 Task: Font style For heading Use Bodoni MT condensed with red berry colour & Underline. font size for heading '12 Pt. 'Change the font style of data to Californian FBand font size to  12 Pt. Change the alignment of both headline & data to  Align right. In the sheet  analysisMonthlySales_Report
Action: Mouse moved to (88, 112)
Screenshot: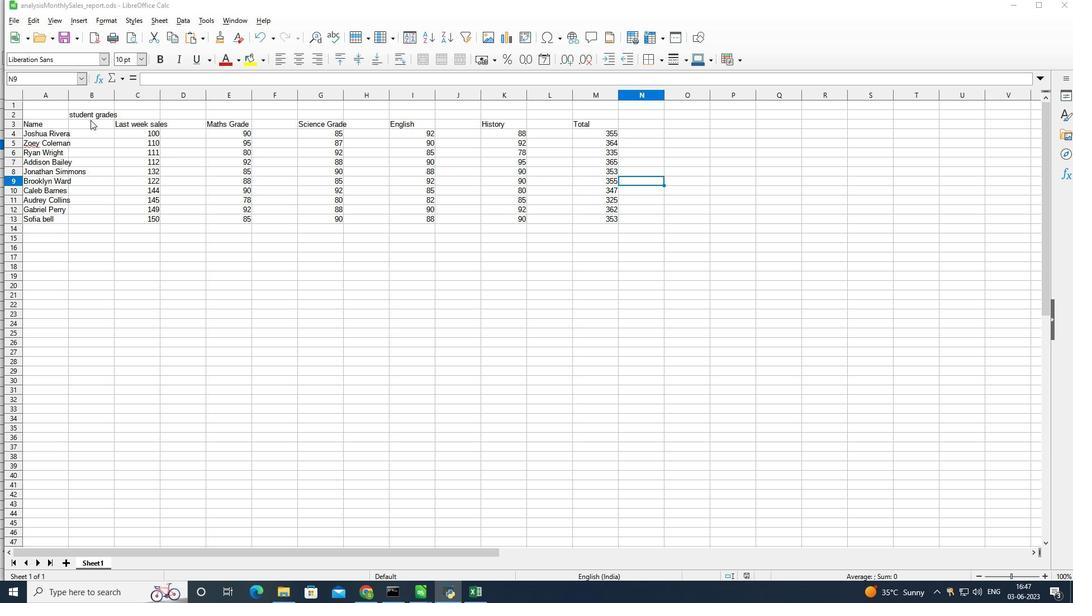 
Action: Mouse pressed left at (88, 112)
Screenshot: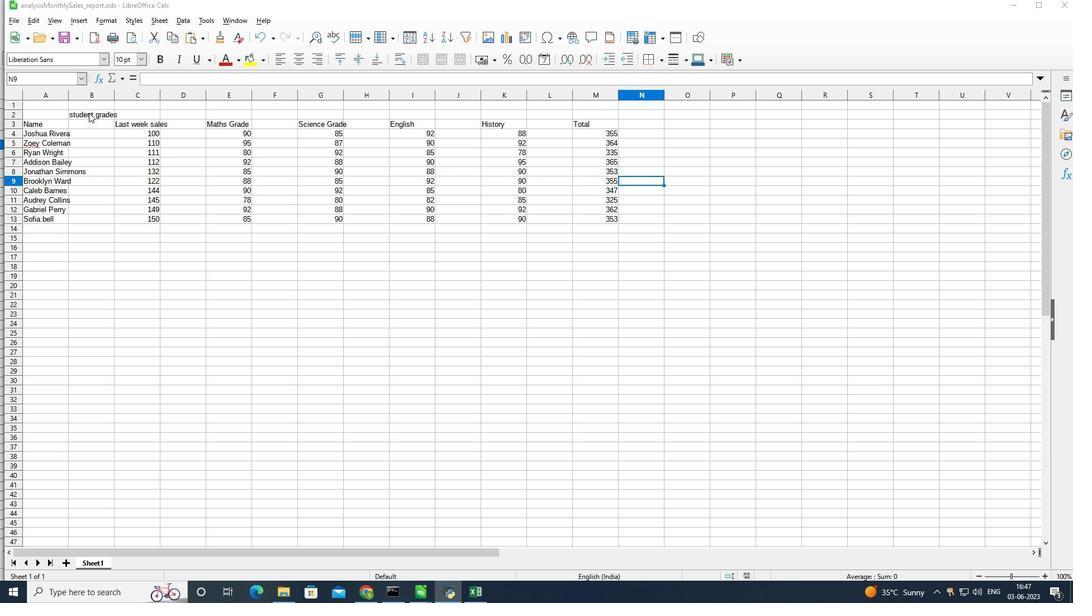 
Action: Mouse pressed left at (88, 112)
Screenshot: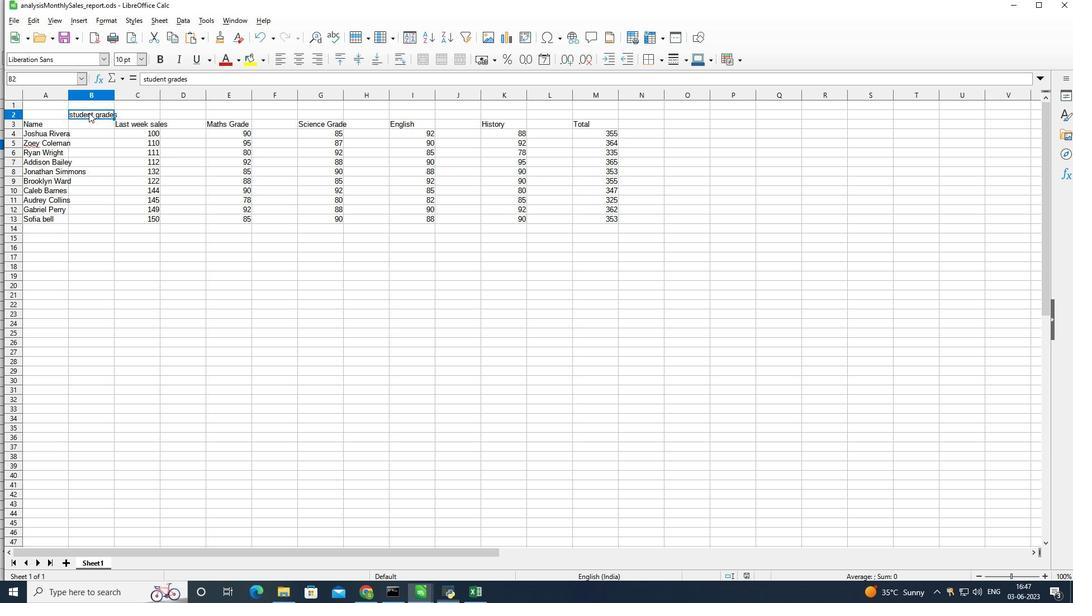 
Action: Mouse pressed left at (88, 112)
Screenshot: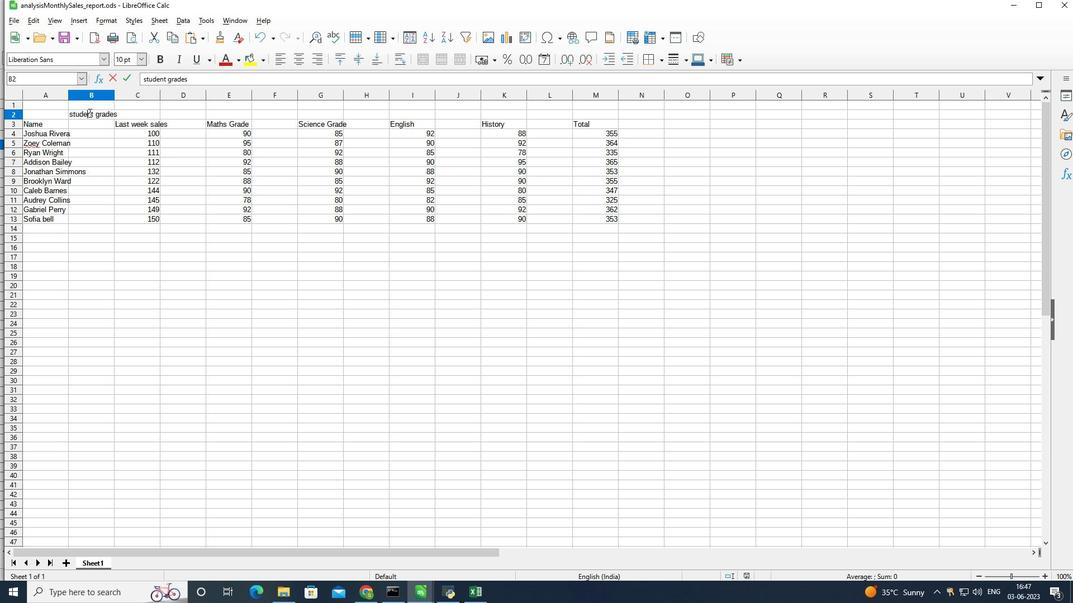 
Action: Mouse pressed left at (88, 112)
Screenshot: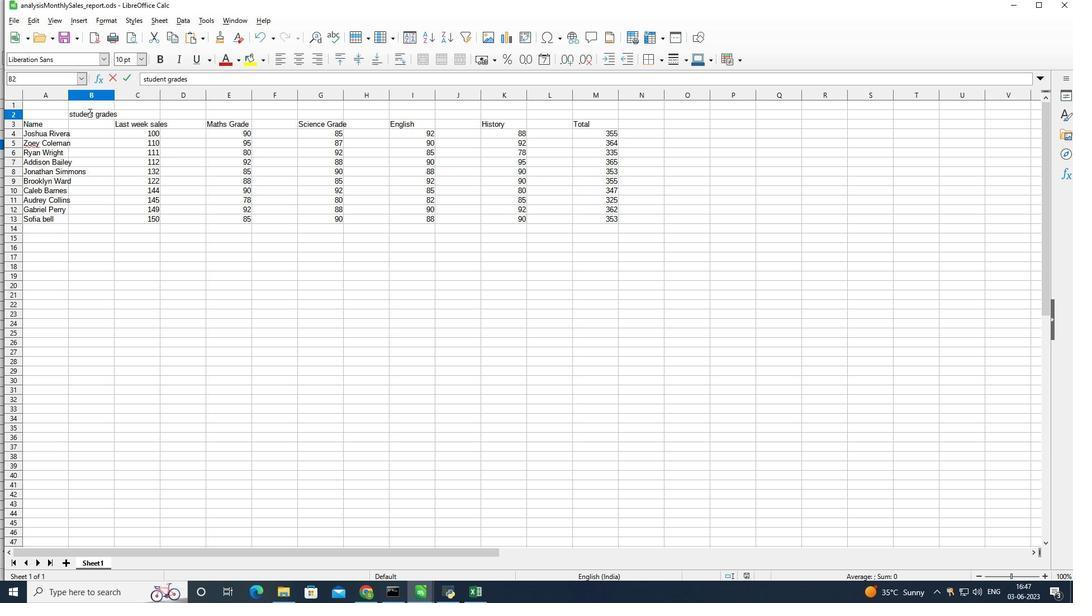 
Action: Mouse pressed left at (88, 112)
Screenshot: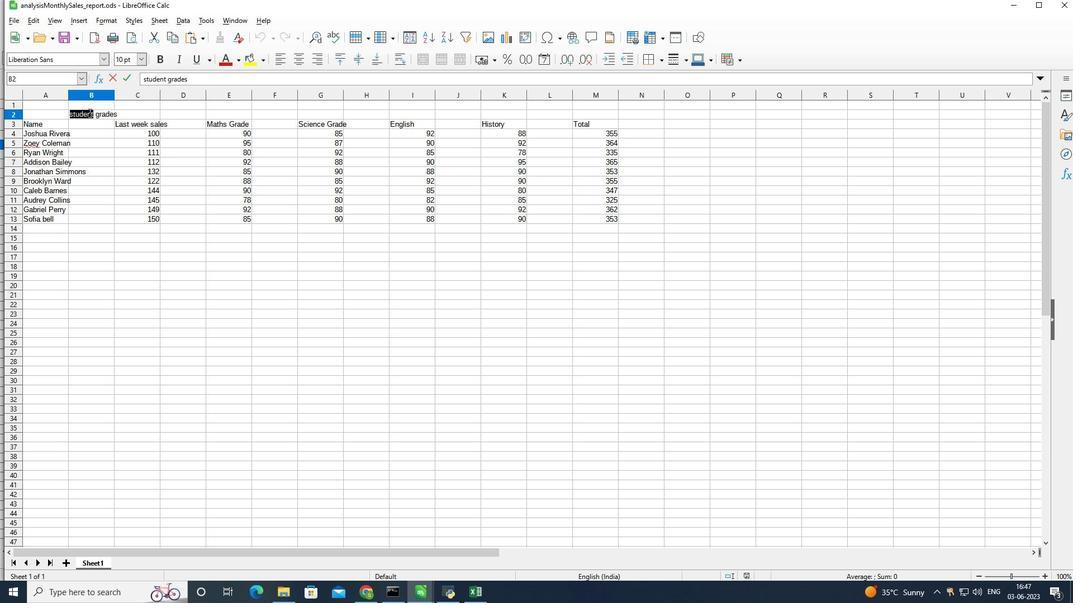 
Action: Mouse moved to (81, 49)
Screenshot: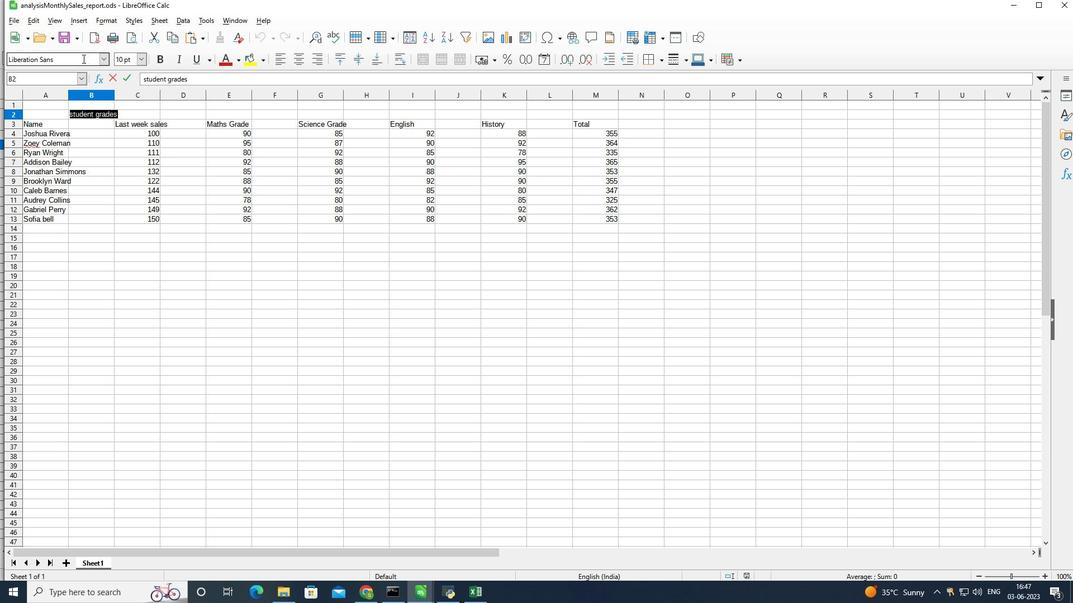 
Action: Mouse pressed left at (81, 49)
Screenshot: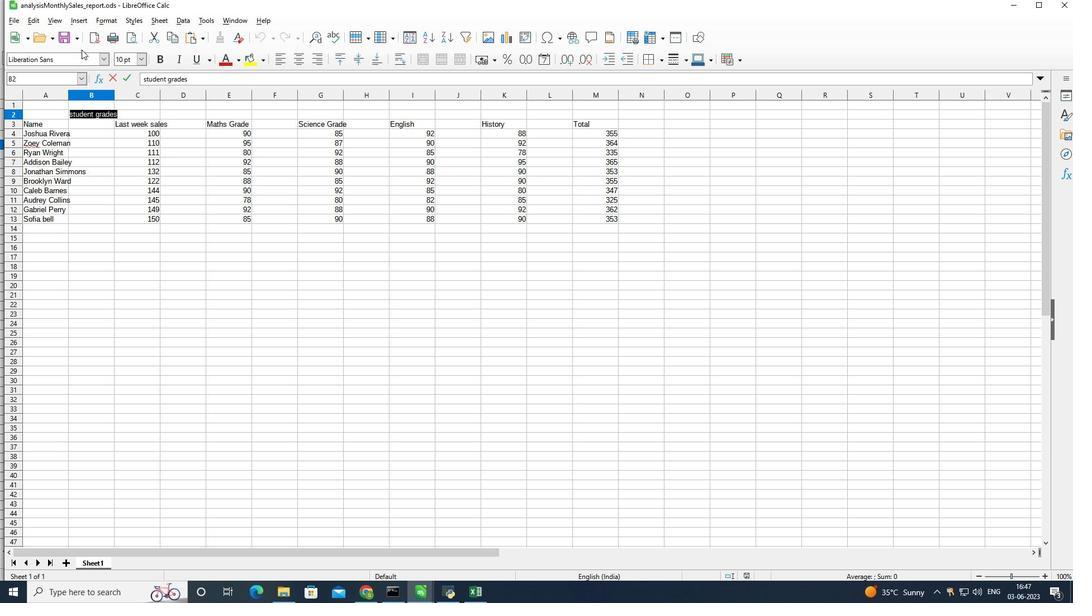
Action: Mouse moved to (77, 57)
Screenshot: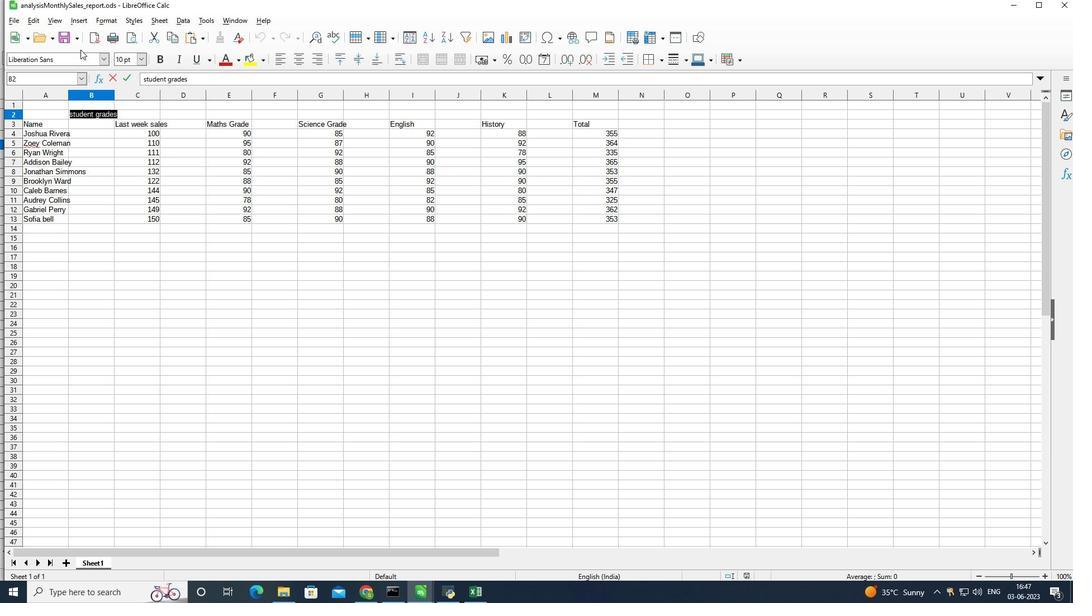 
Action: Mouse pressed left at (77, 57)
Screenshot: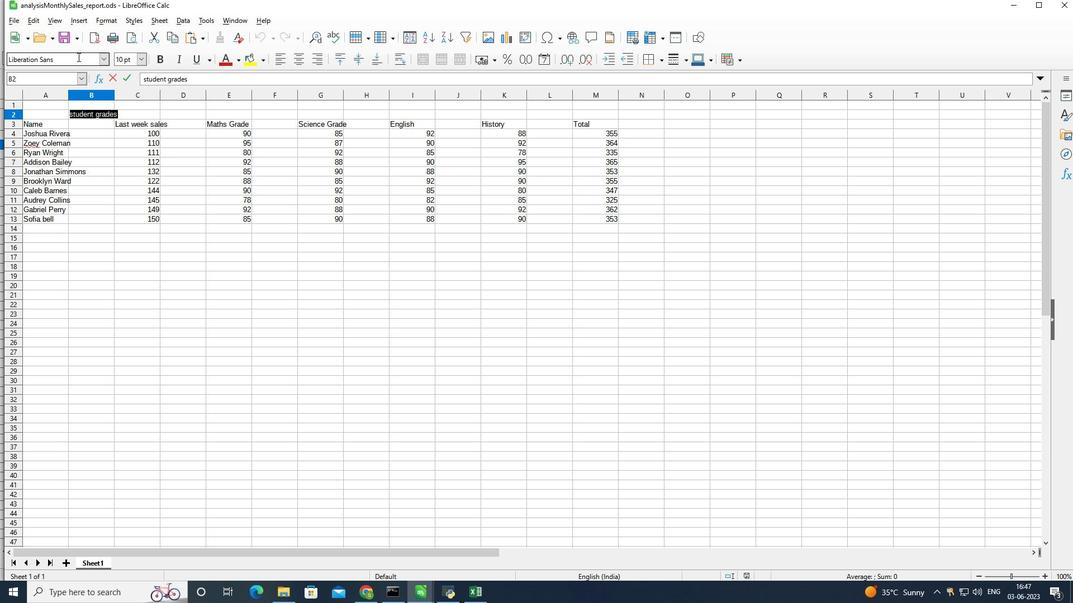 
Action: Mouse moved to (74, 61)
Screenshot: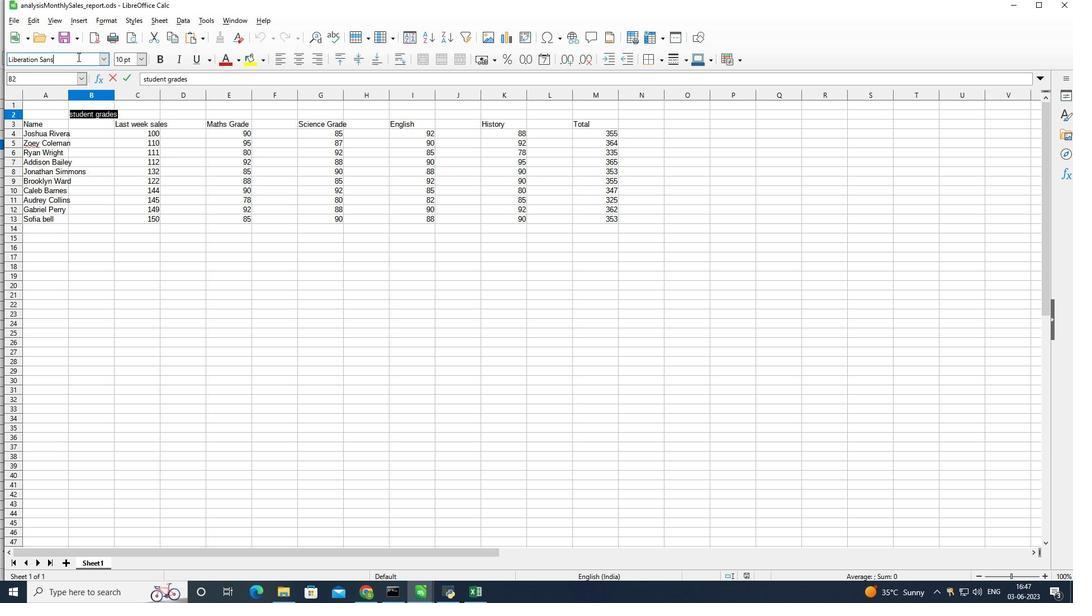 
Action: Key pressed <Key.backspace><Key.backspace><Key.backspace><Key.backspace><Key.backspace><Key.backspace><Key.backspace><Key.backspace><Key.backspace><Key.backspace><Key.backspace><Key.backspace><Key.backspace><Key.backspace><Key.backspace><Key.backspace><Key.backspace><Key.backspace><Key.backspace><Key.backspace><Key.backspace><Key.backspace><Key.backspace><Key.backspace><Key.backspace><Key.backspace><Key.shift><Key.shift>Bodoni<Key.space><Key.shift>Mt<Key.enter>
Screenshot: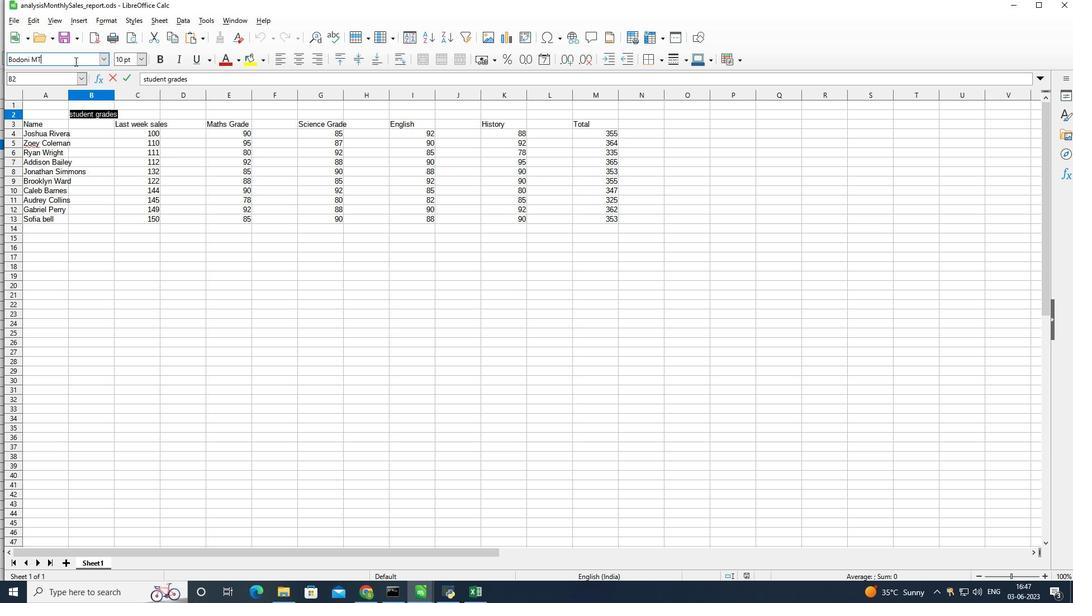 
Action: Mouse moved to (235, 57)
Screenshot: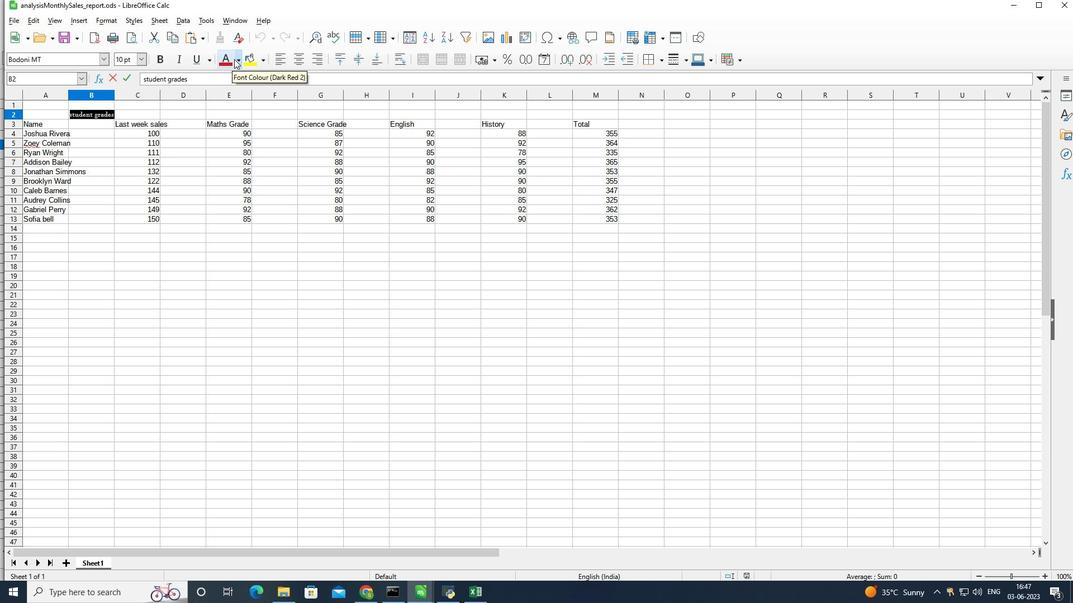 
Action: Mouse pressed left at (235, 57)
Screenshot: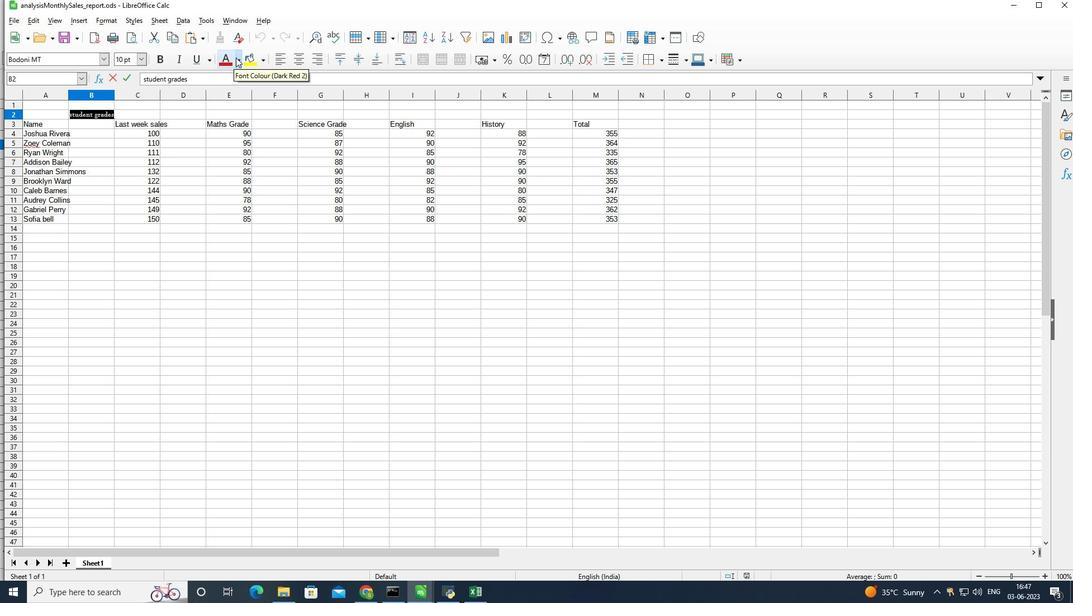 
Action: Mouse moved to (274, 114)
Screenshot: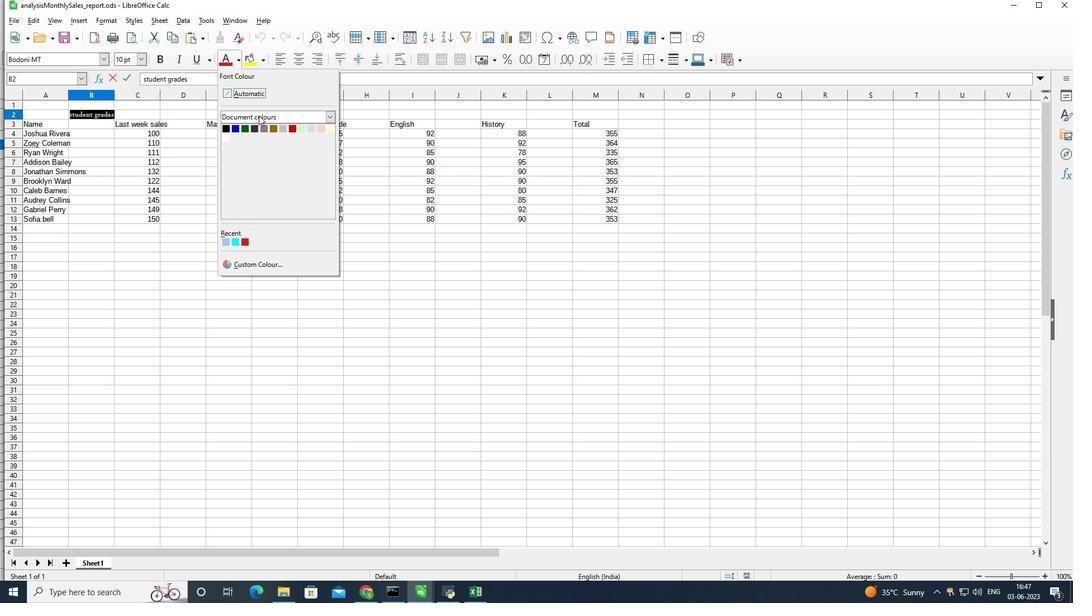 
Action: Mouse pressed left at (274, 114)
Screenshot: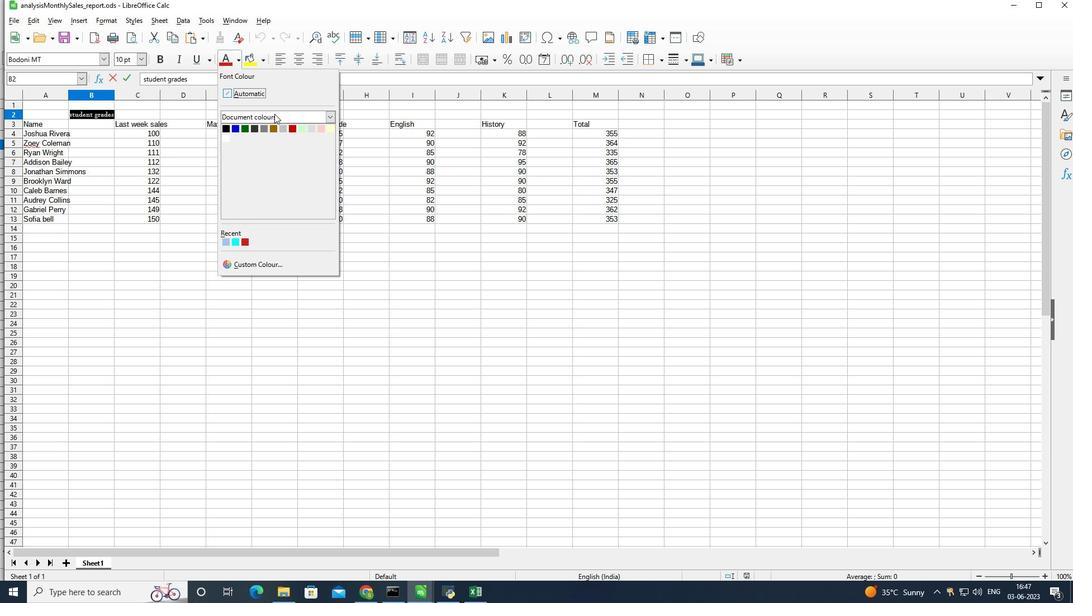 
Action: Mouse moved to (245, 223)
Screenshot: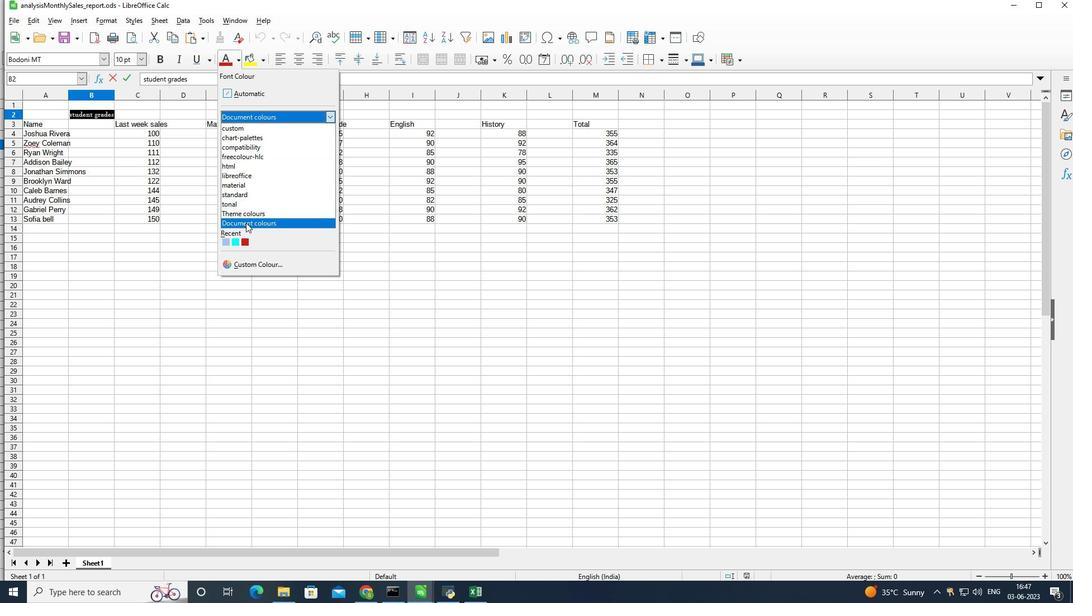 
Action: Mouse pressed left at (245, 223)
Screenshot: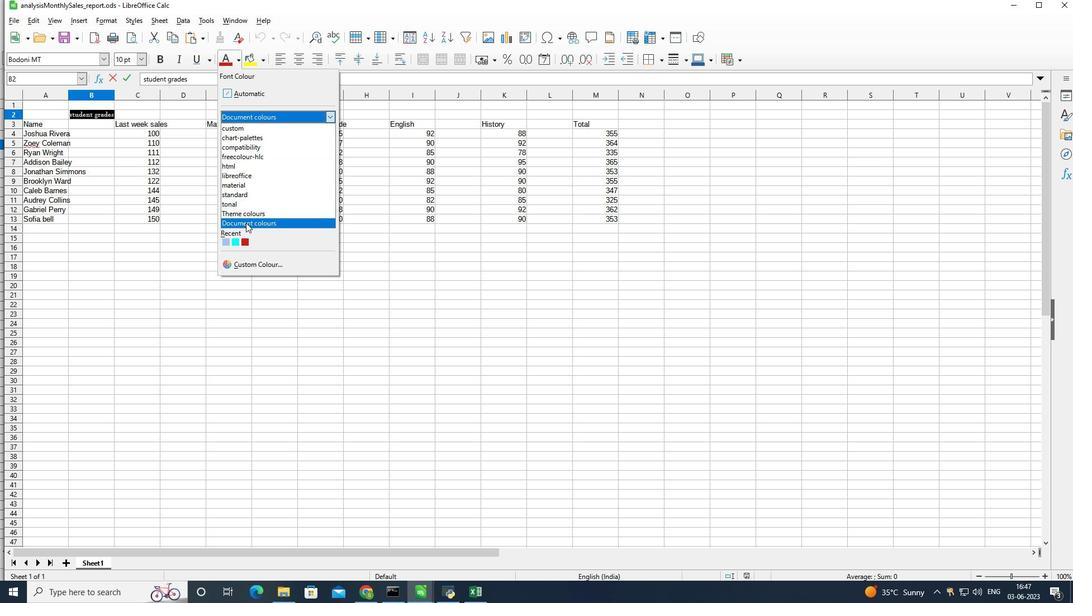 
Action: Mouse moved to (280, 116)
Screenshot: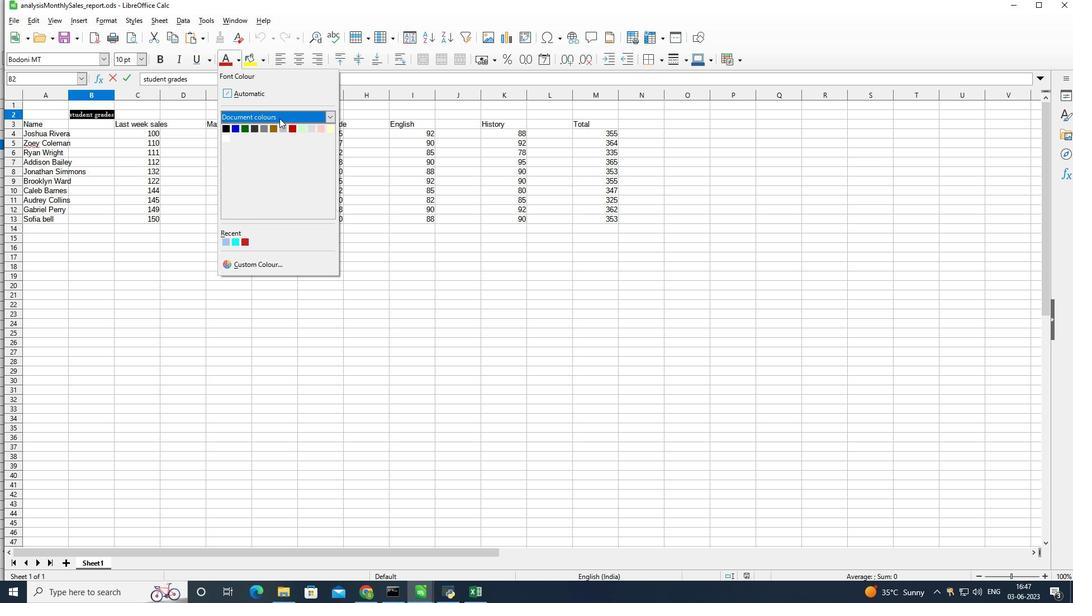 
Action: Mouse pressed left at (280, 116)
Screenshot: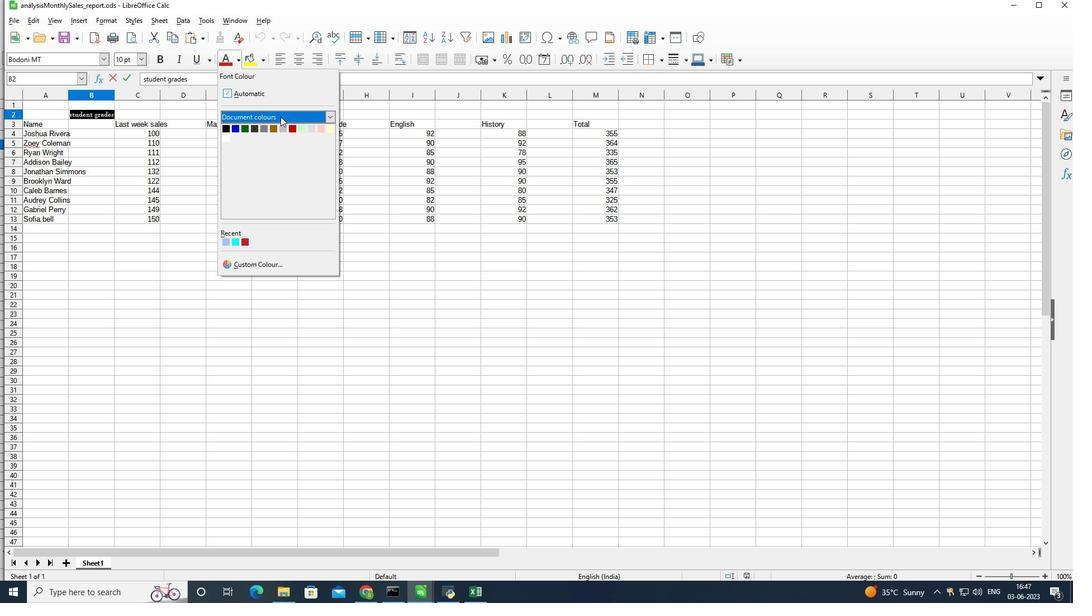 
Action: Mouse moved to (267, 129)
Screenshot: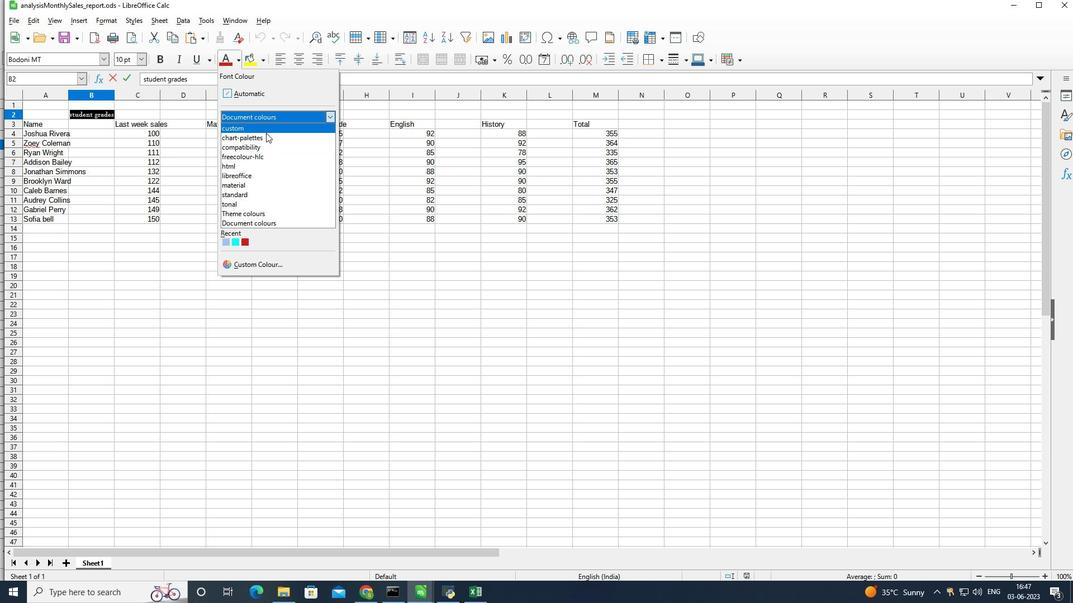 
Action: Mouse pressed left at (267, 129)
Screenshot: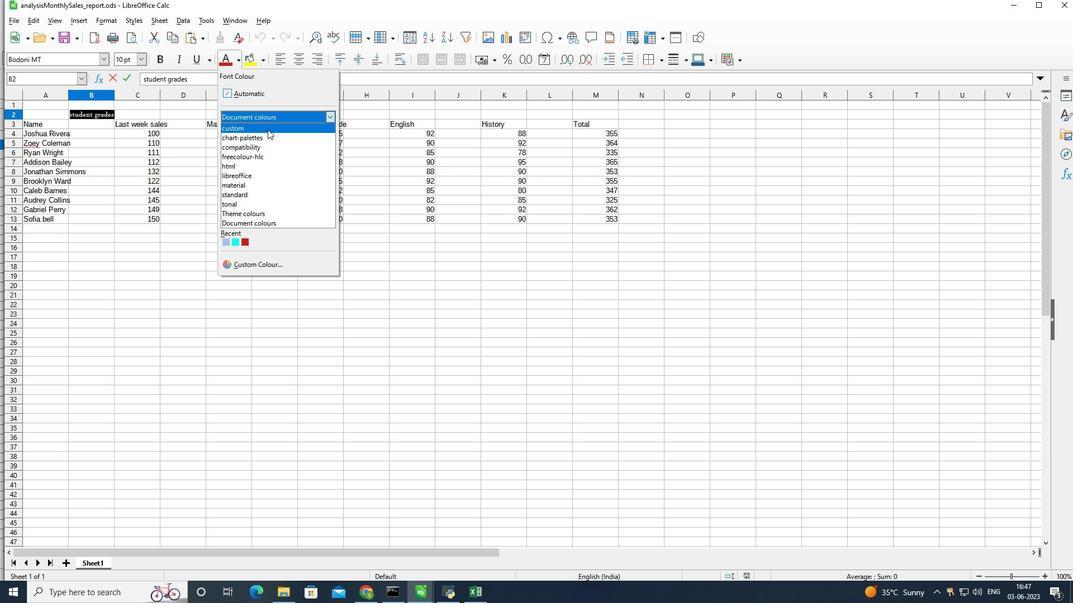 
Action: Mouse moved to (278, 115)
Screenshot: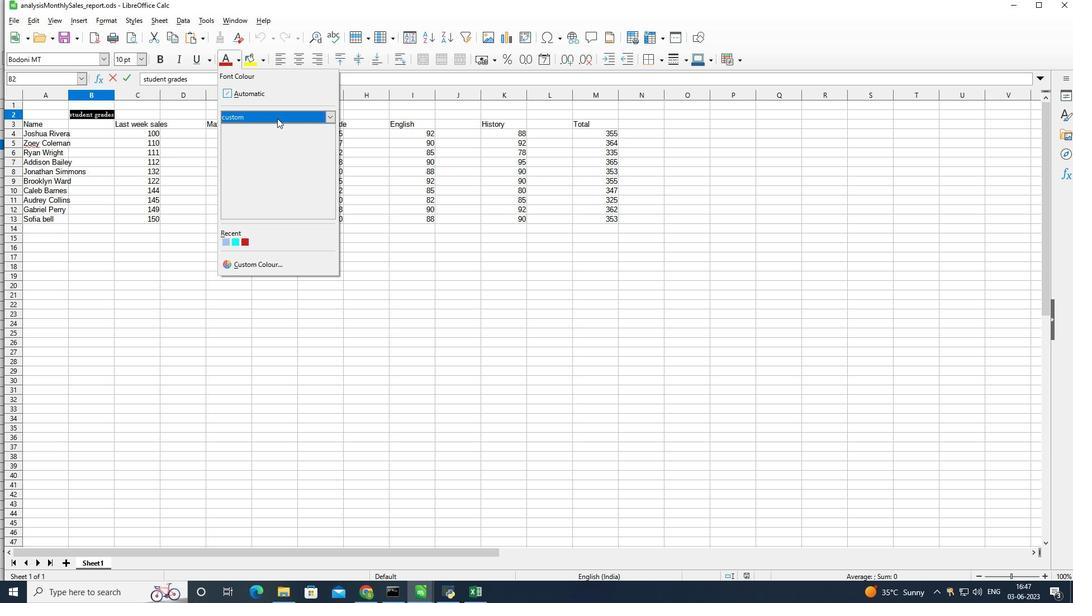 
Action: Mouse pressed left at (278, 115)
Screenshot: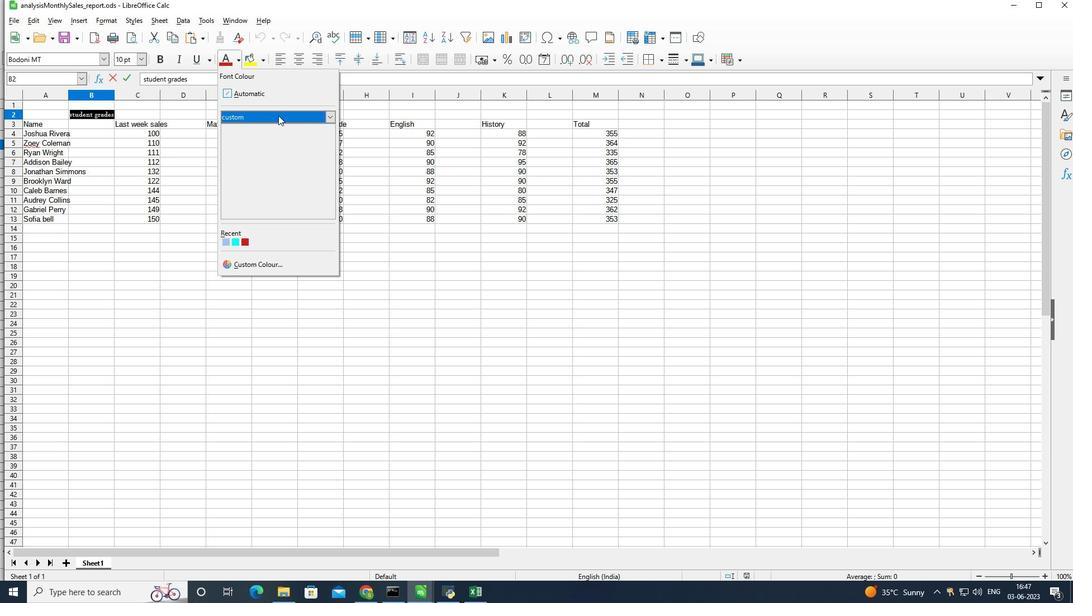
Action: Mouse moved to (247, 261)
Screenshot: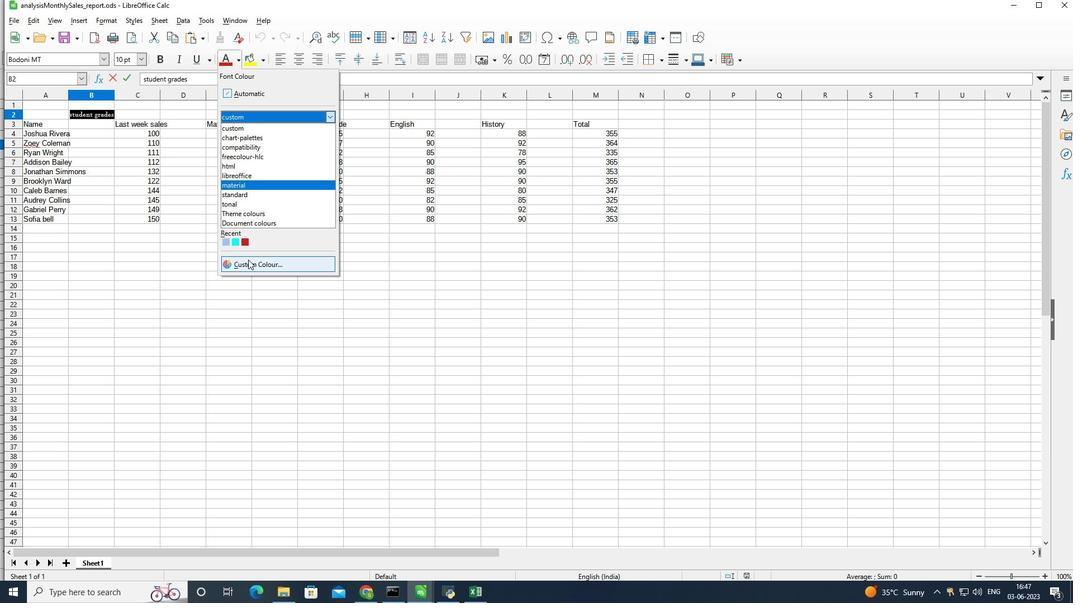
Action: Mouse pressed left at (247, 261)
Screenshot: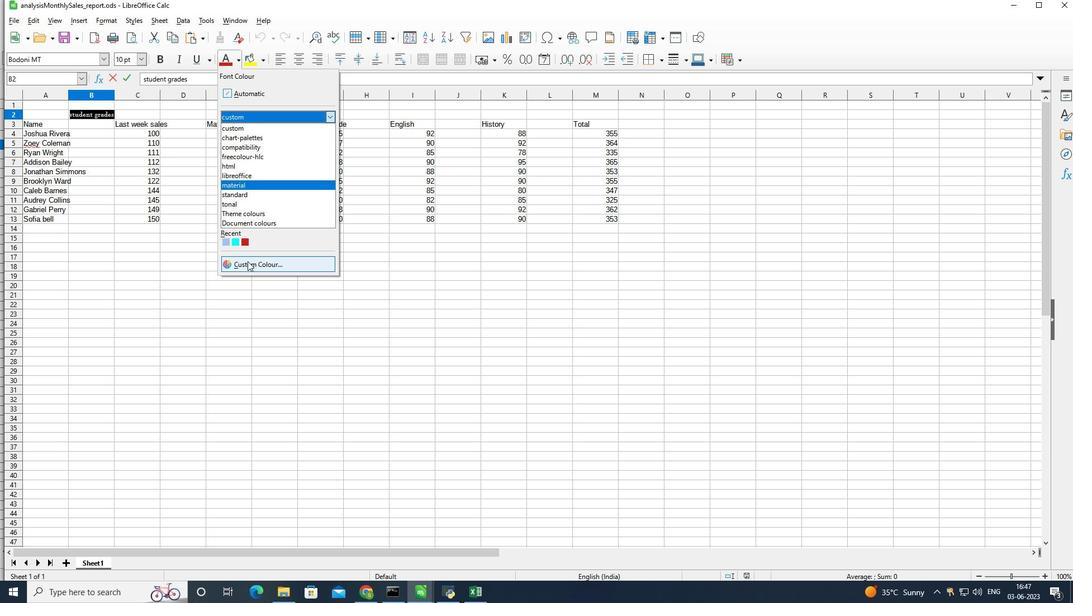 
Action: Mouse moved to (666, 172)
Screenshot: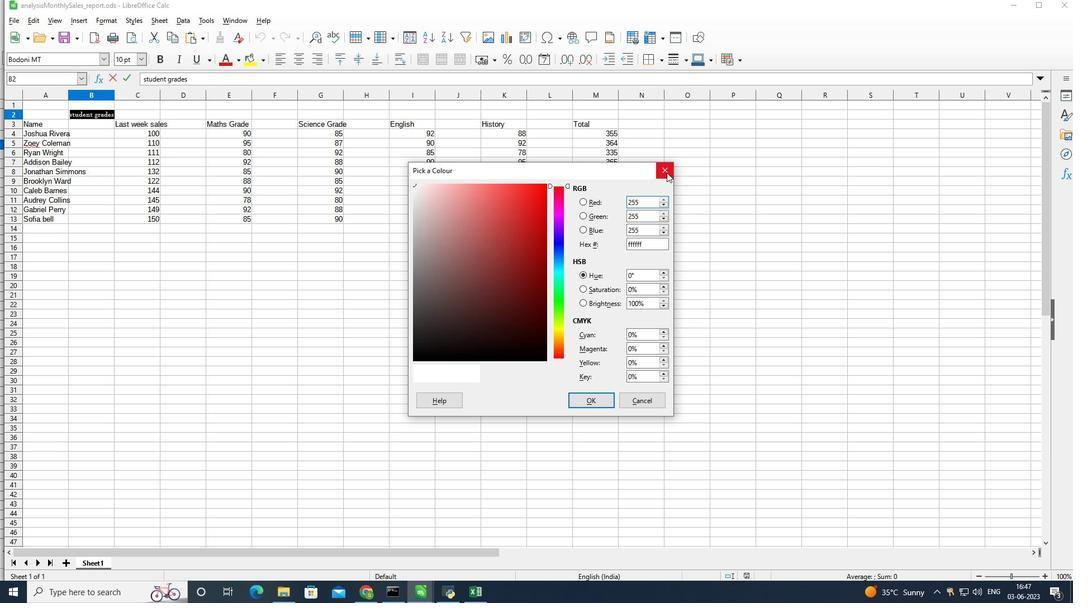 
Action: Mouse pressed left at (666, 172)
Screenshot: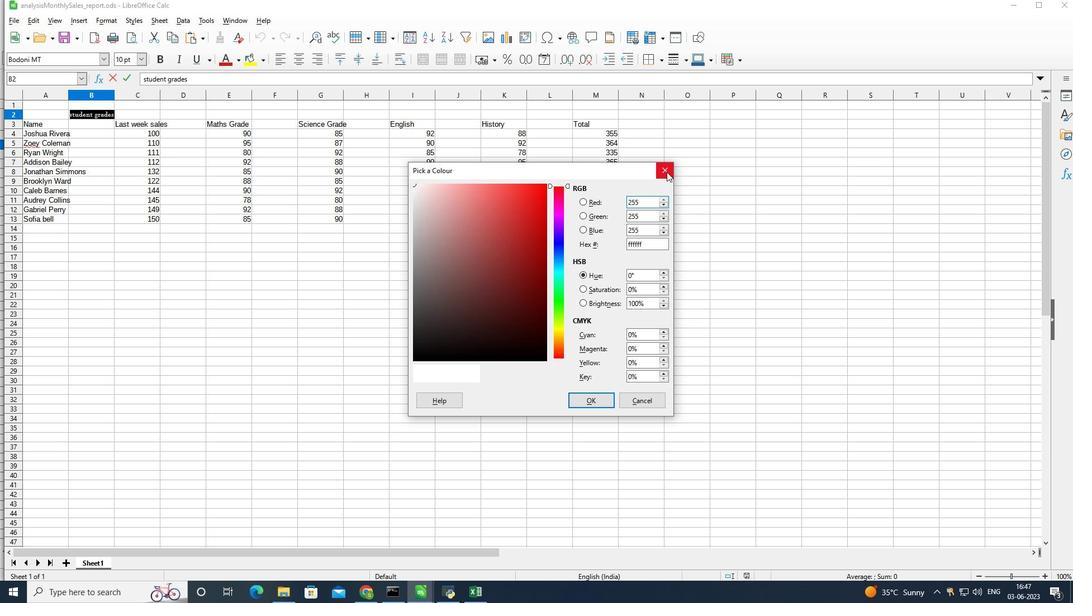 
Action: Mouse moved to (235, 57)
Screenshot: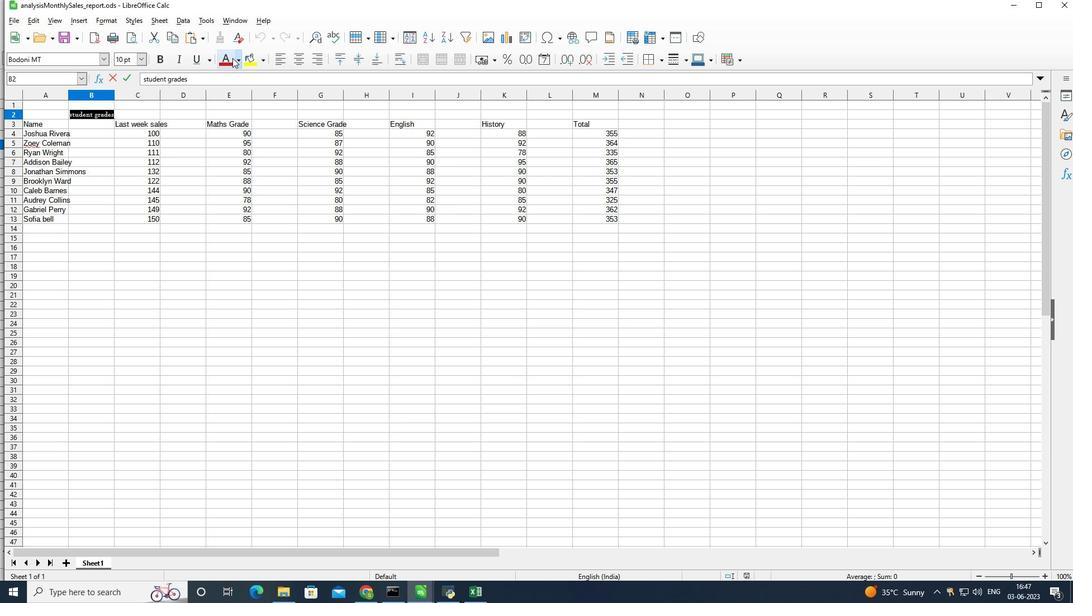 
Action: Mouse pressed left at (235, 57)
Screenshot: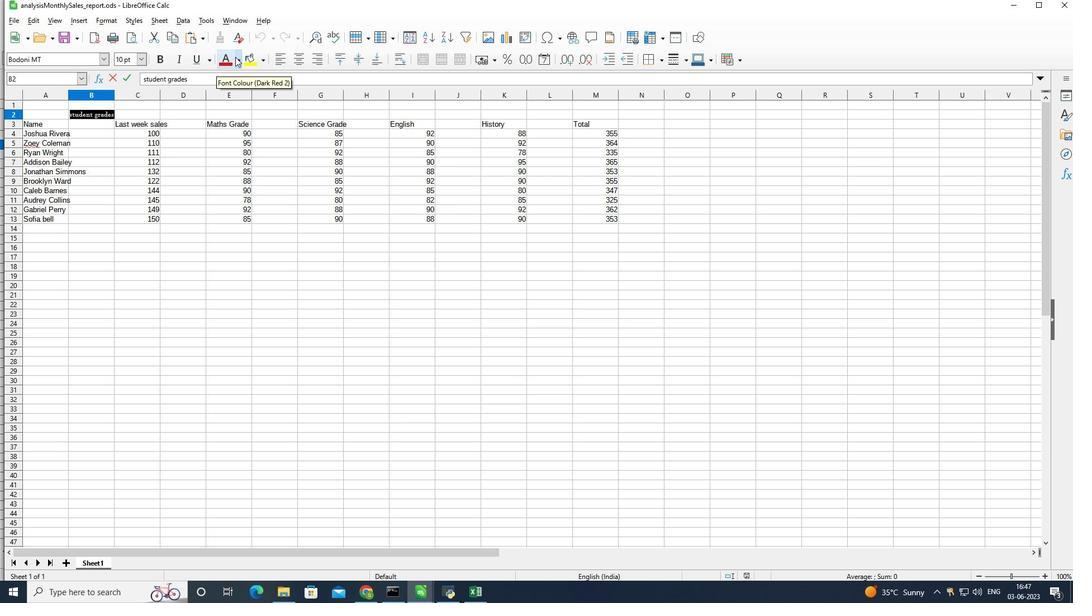 
Action: Mouse moved to (258, 118)
Screenshot: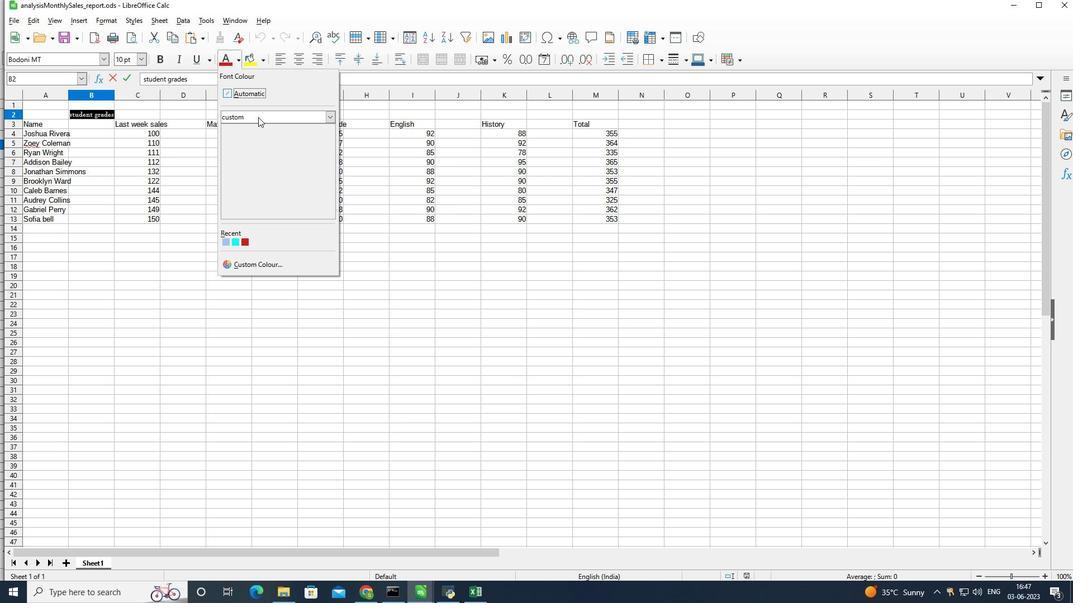 
Action: Mouse pressed left at (258, 118)
Screenshot: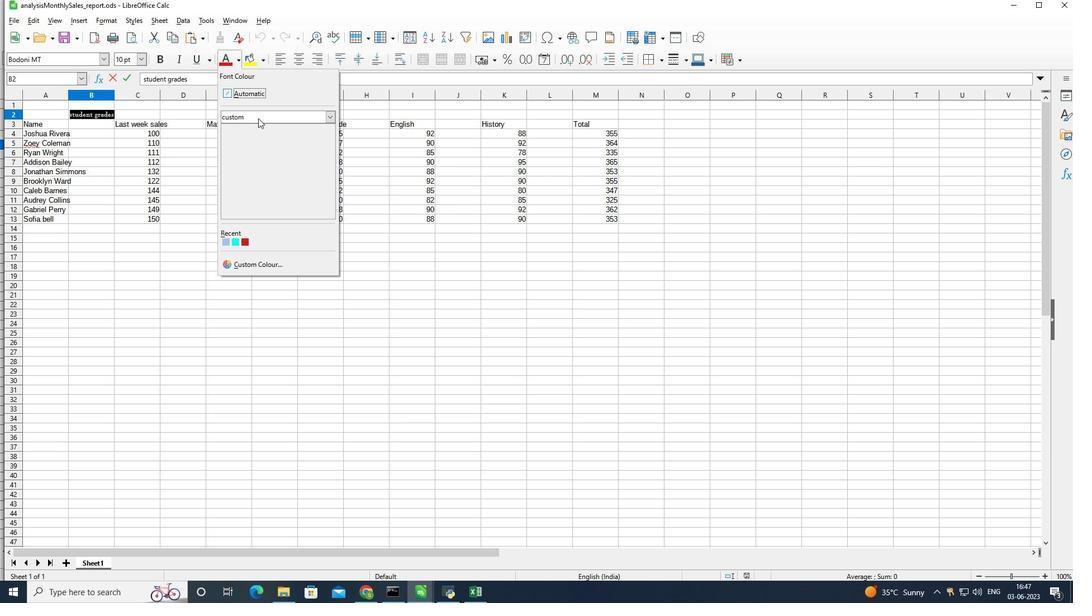 
Action: Mouse moved to (244, 195)
Screenshot: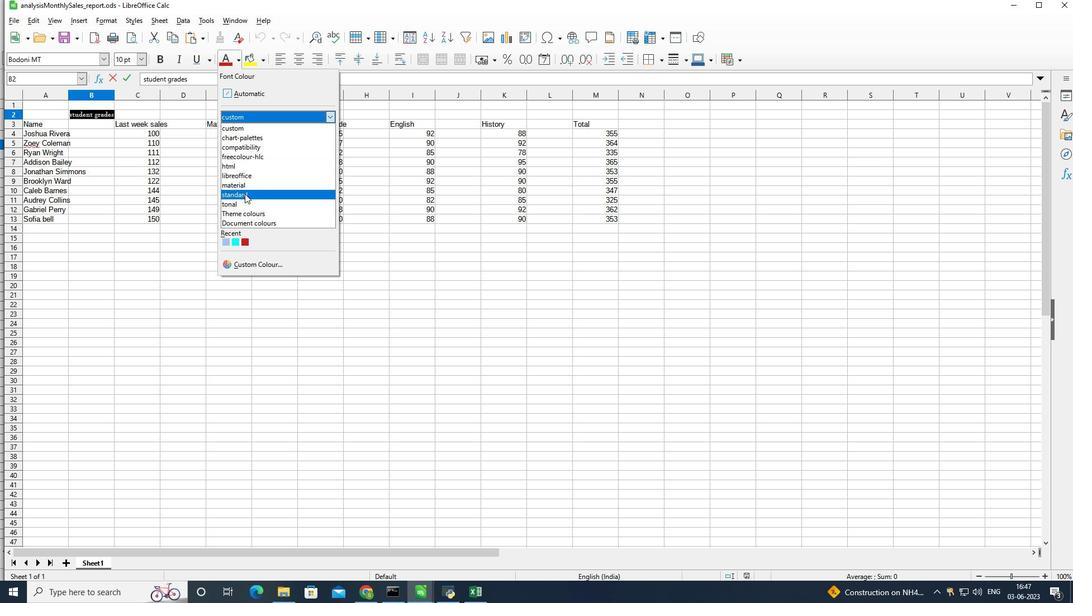 
Action: Mouse pressed left at (244, 195)
Screenshot: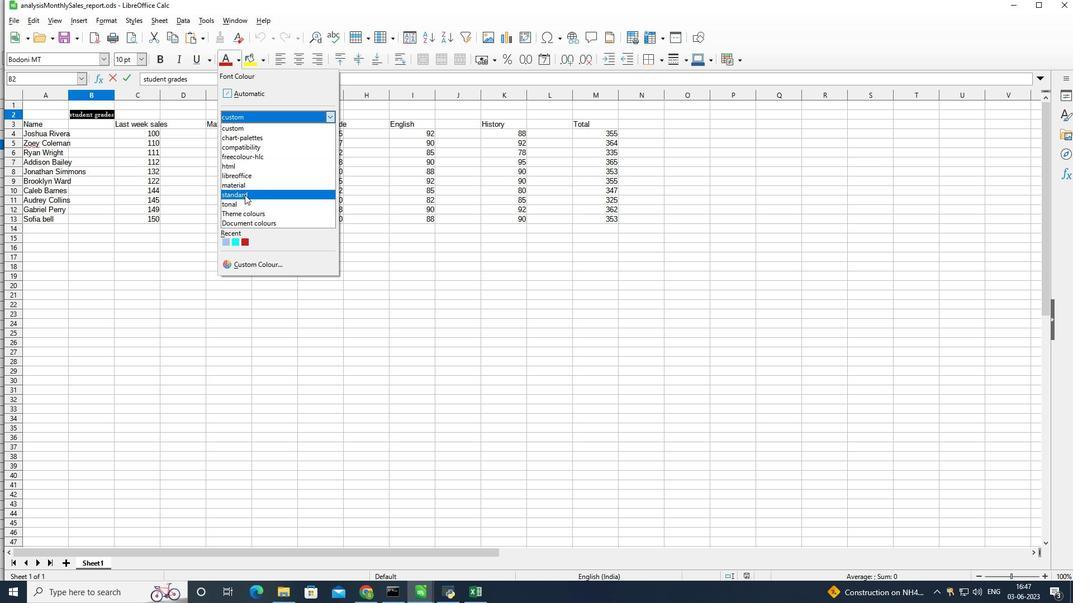 
Action: Mouse moved to (263, 187)
Screenshot: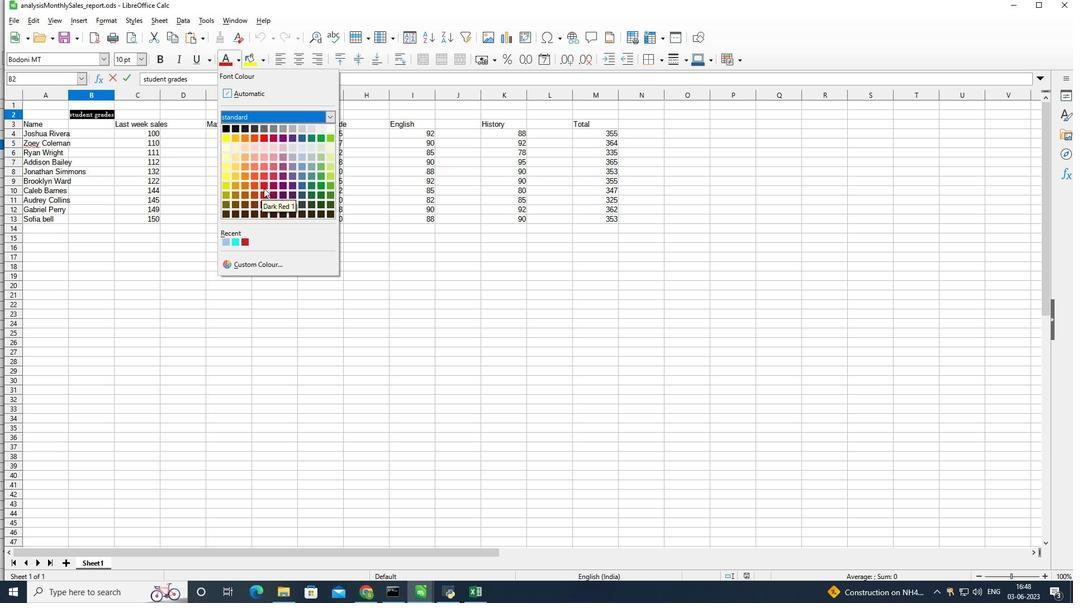 
Action: Mouse pressed left at (263, 187)
Screenshot: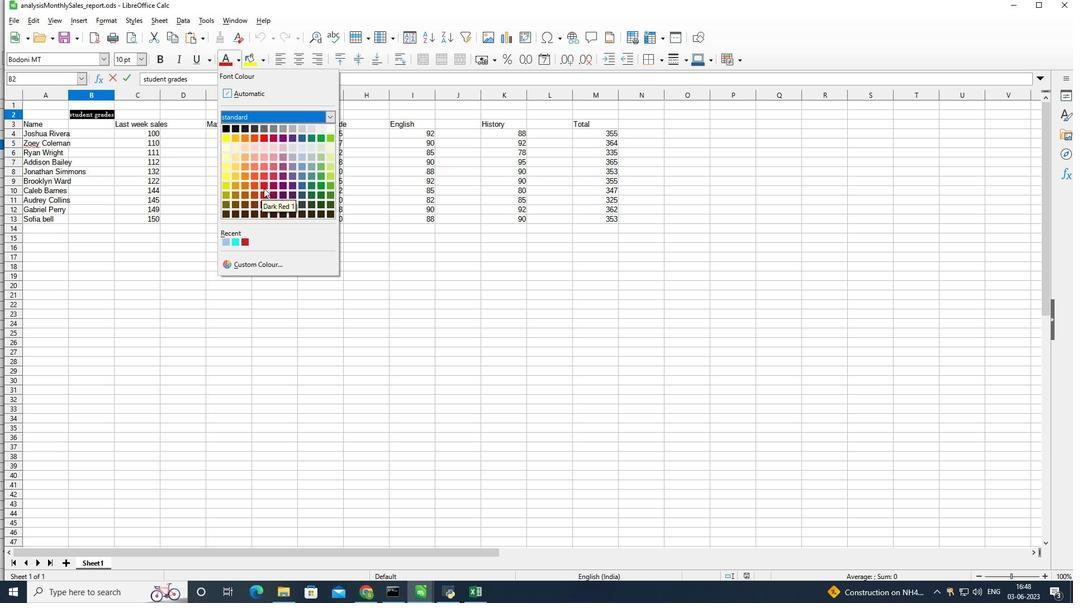 
Action: Mouse moved to (196, 63)
Screenshot: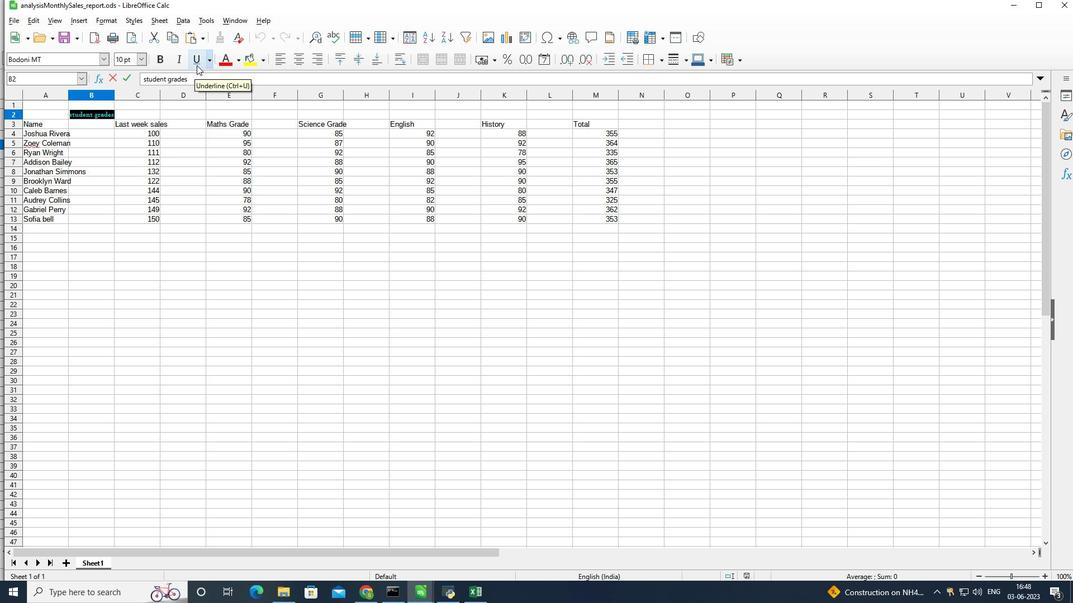 
Action: Mouse pressed left at (196, 63)
Screenshot: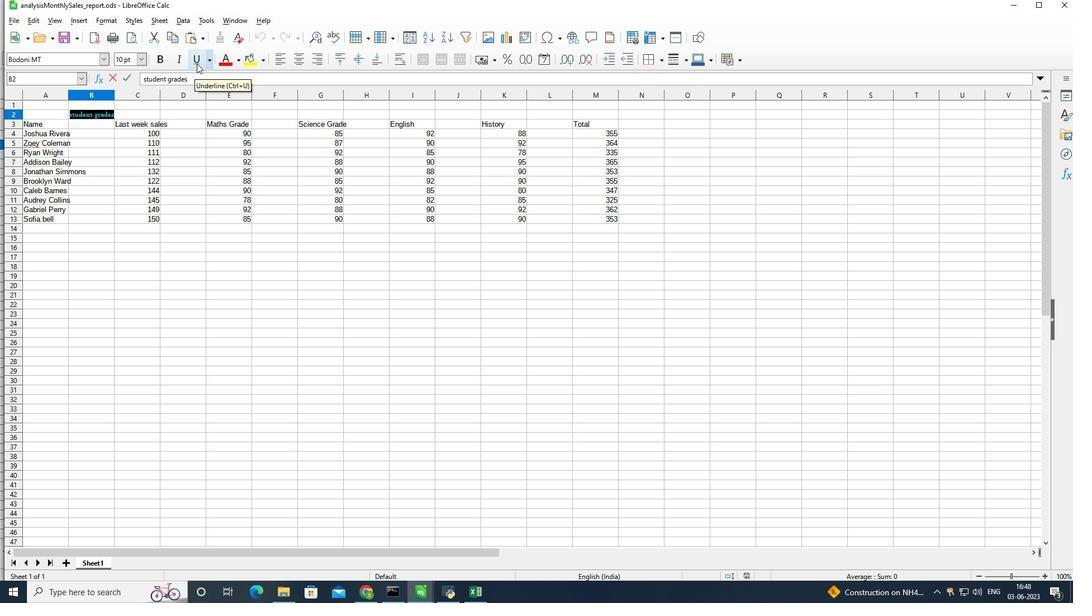
Action: Mouse moved to (141, 59)
Screenshot: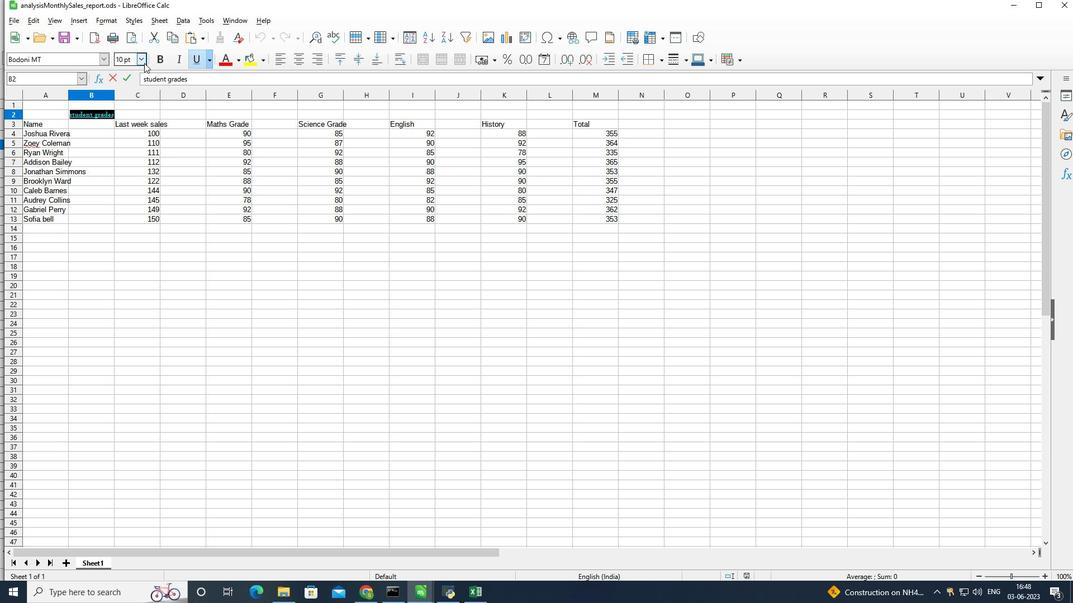 
Action: Mouse pressed left at (141, 59)
Screenshot: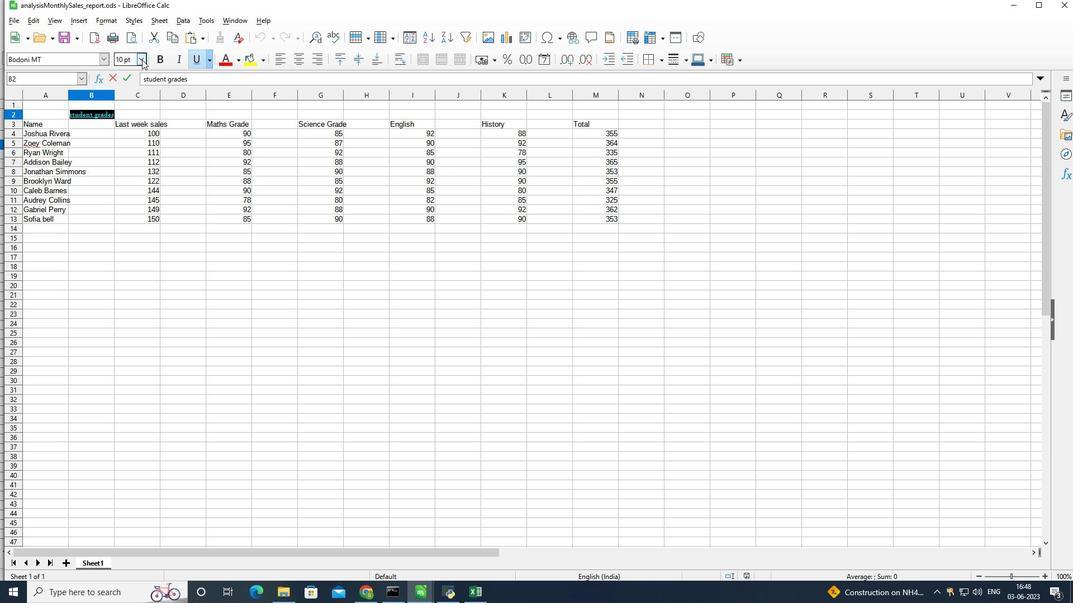 
Action: Mouse moved to (124, 134)
Screenshot: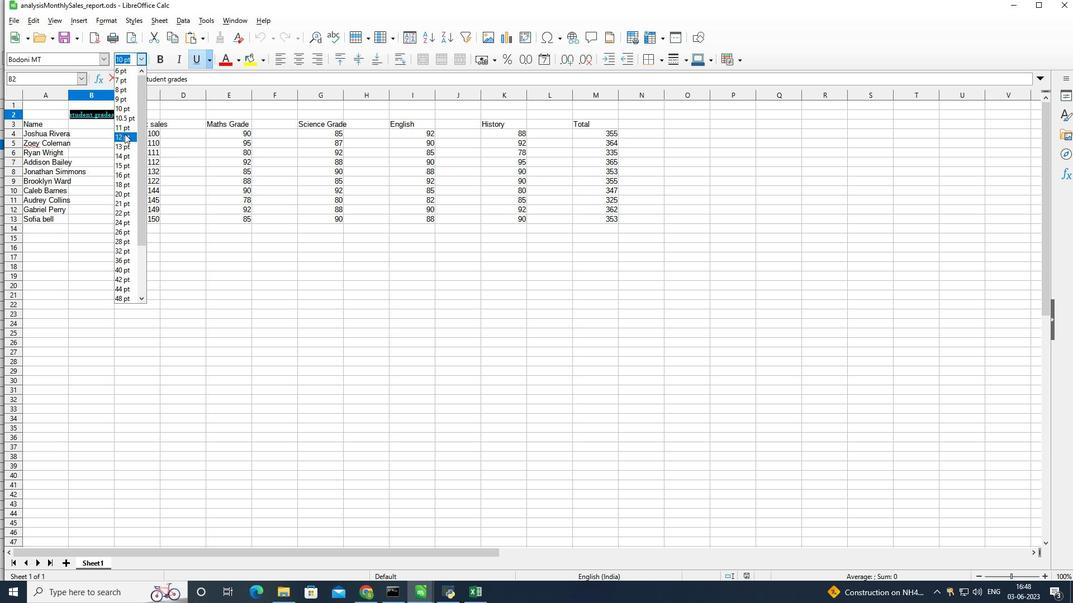 
Action: Mouse pressed left at (124, 134)
Screenshot: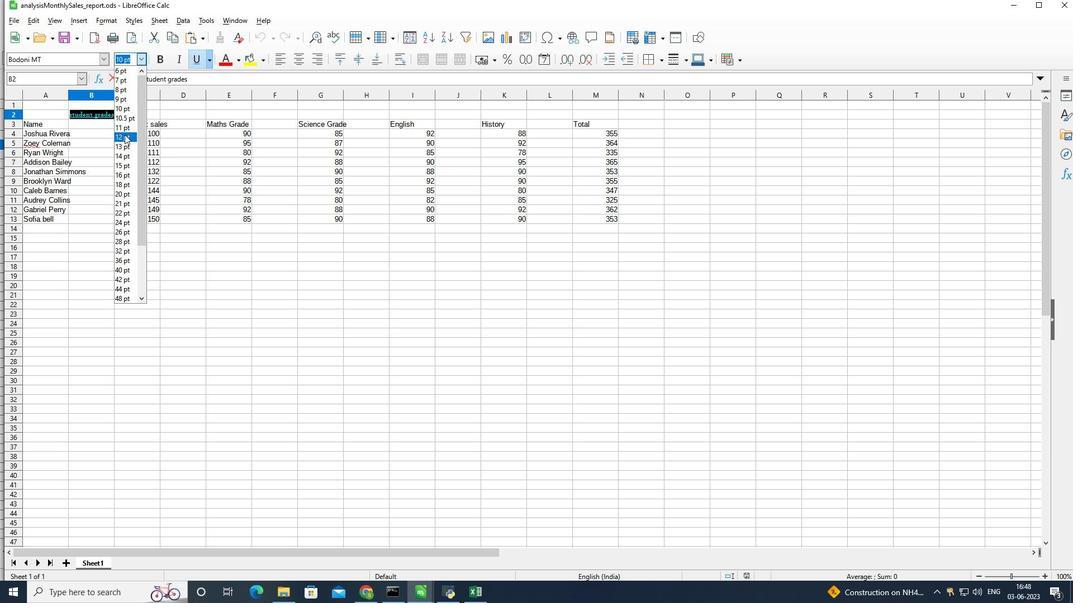 
Action: Mouse moved to (141, 205)
Screenshot: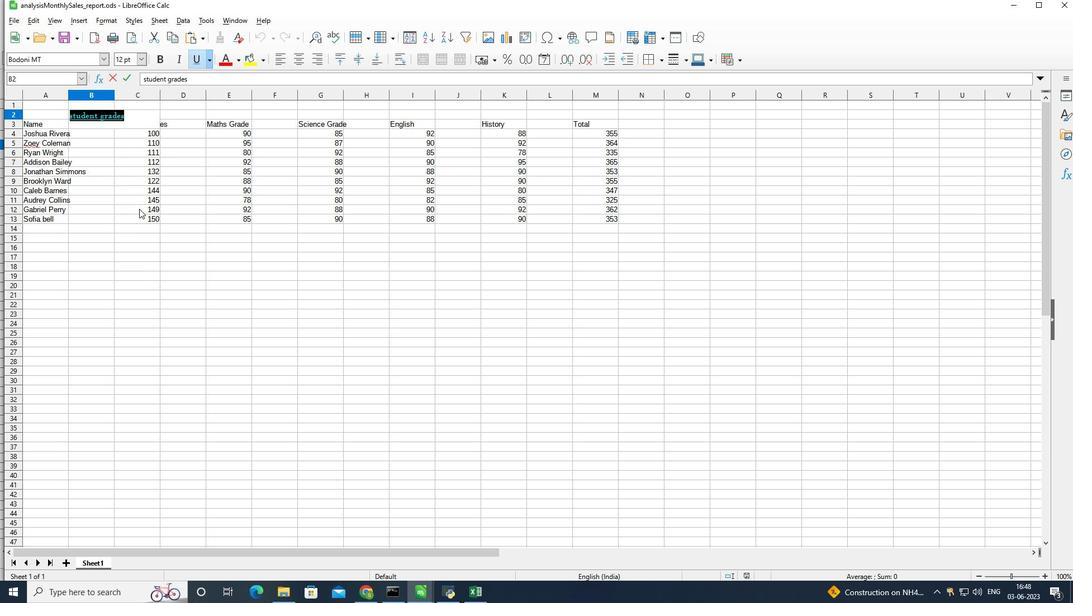 
Action: Mouse pressed left at (141, 205)
Screenshot: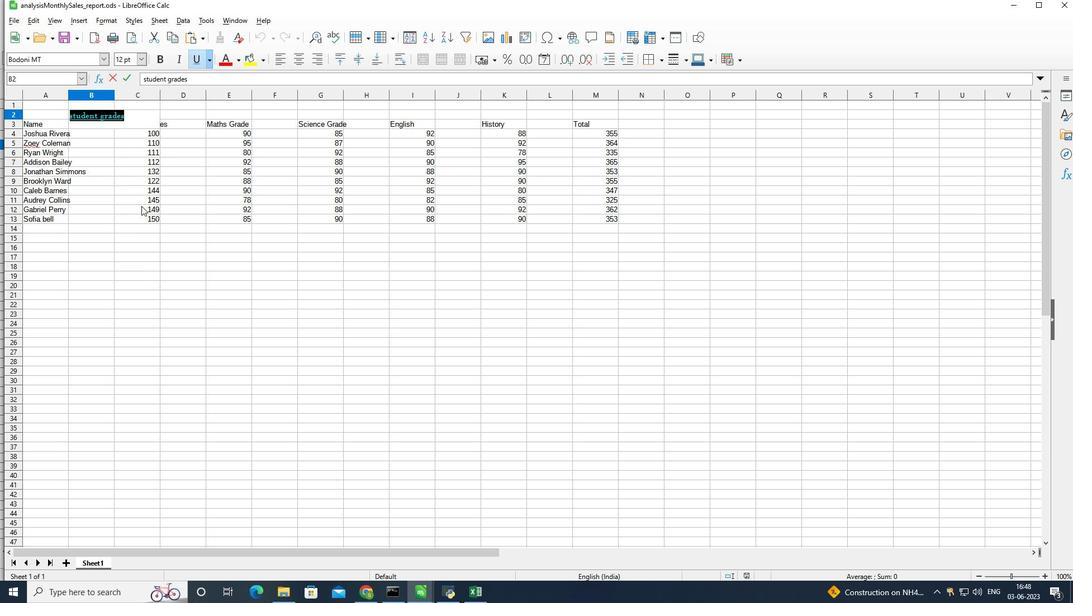 
Action: Mouse moved to (27, 127)
Screenshot: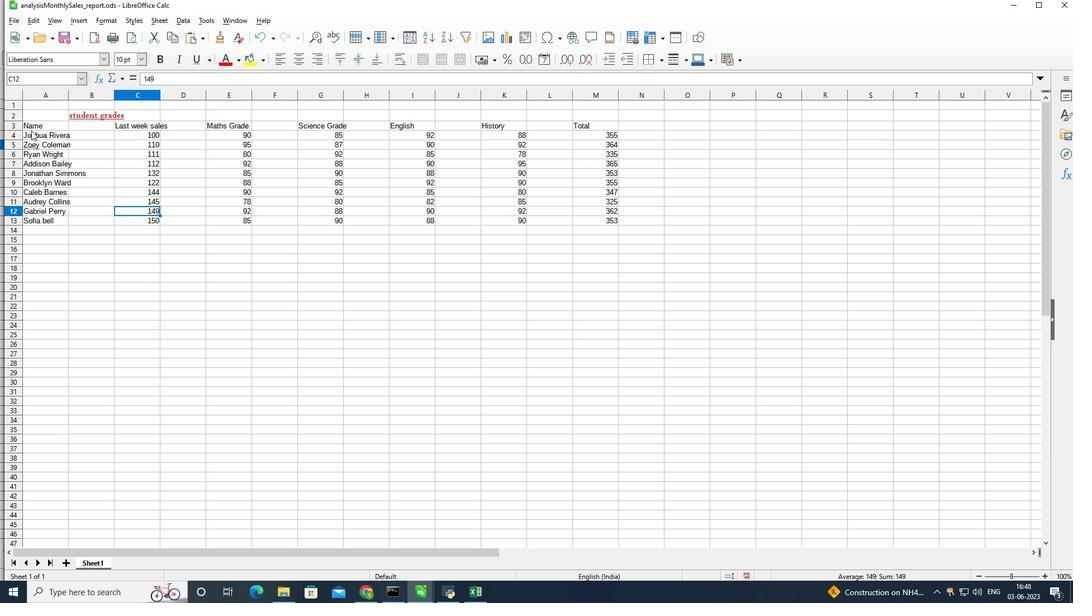 
Action: Mouse pressed left at (27, 127)
Screenshot: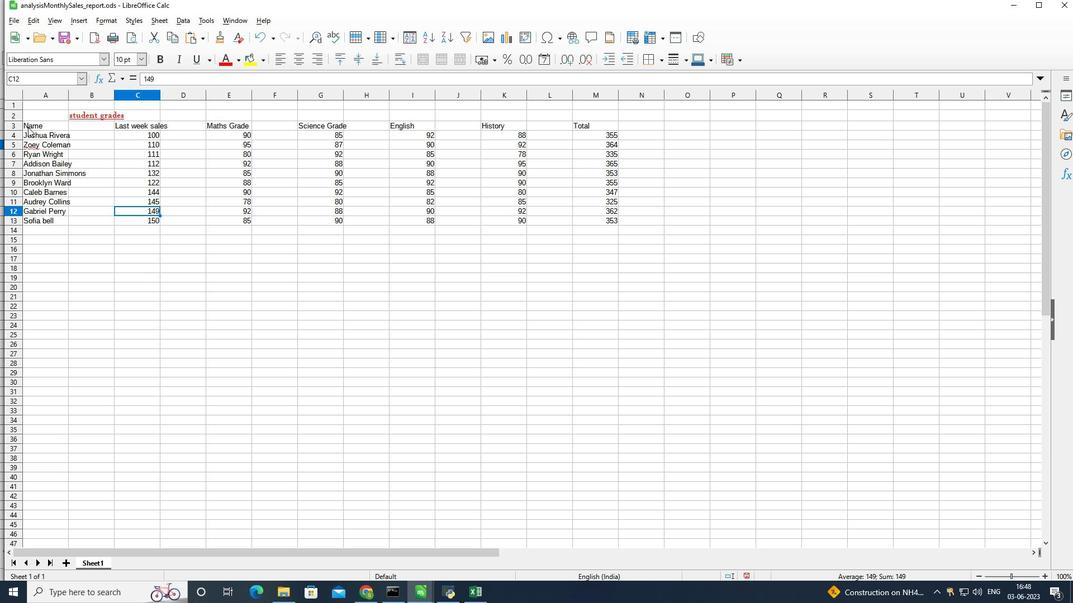 
Action: Mouse moved to (25, 122)
Screenshot: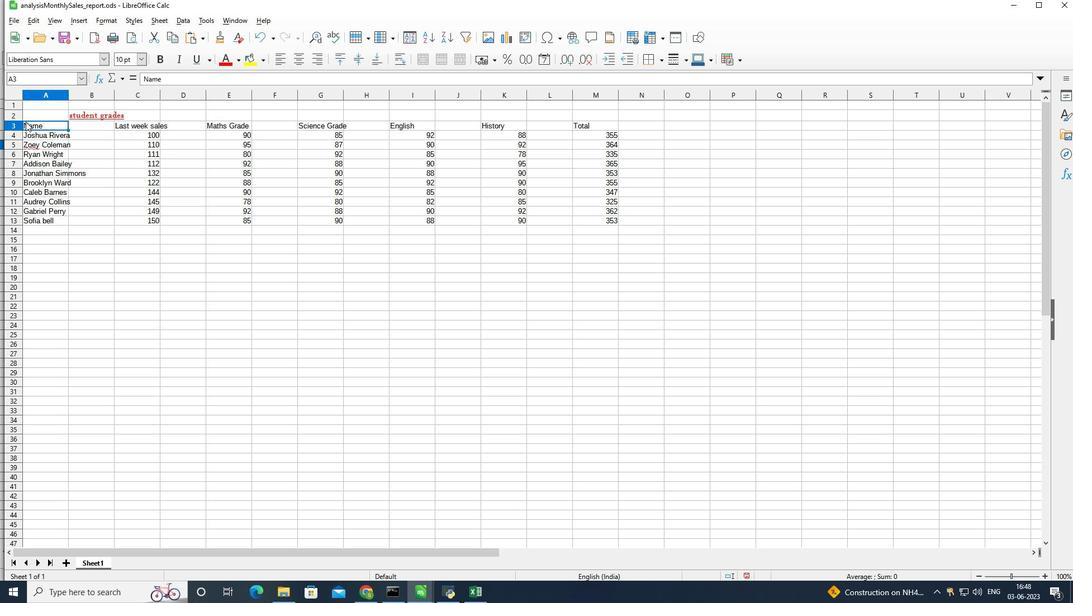 
Action: Mouse pressed left at (25, 122)
Screenshot: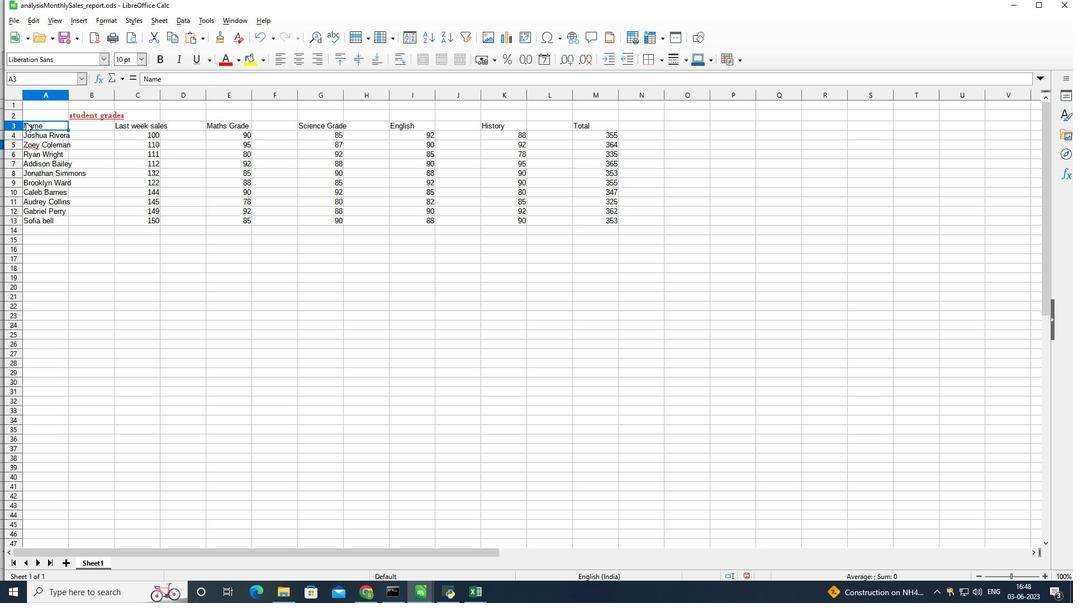 
Action: Mouse moved to (79, 61)
Screenshot: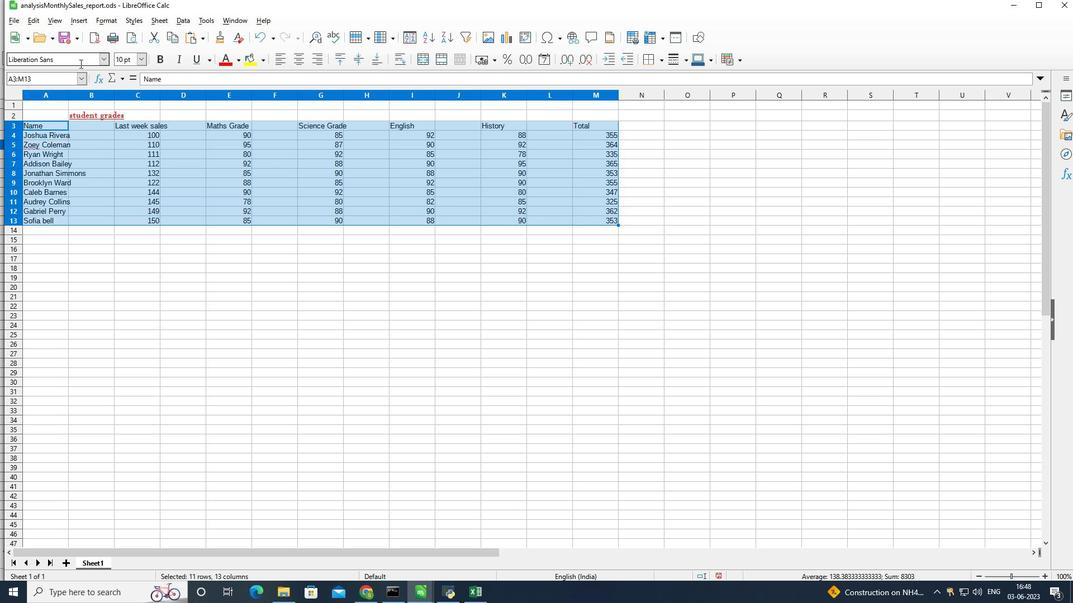 
Action: Mouse pressed left at (79, 61)
Screenshot: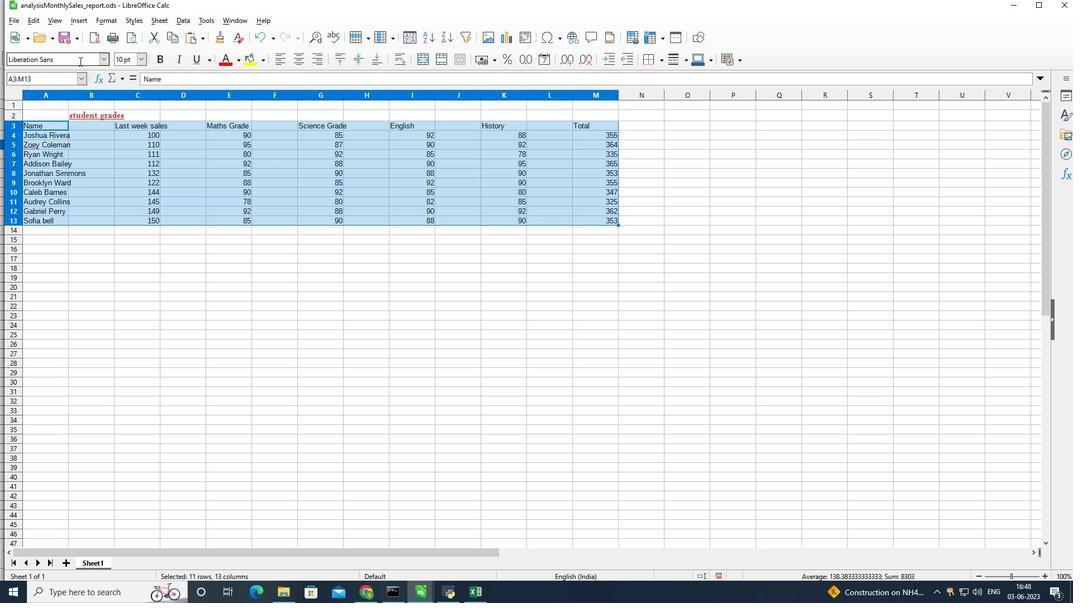 
Action: Mouse moved to (72, 54)
Screenshot: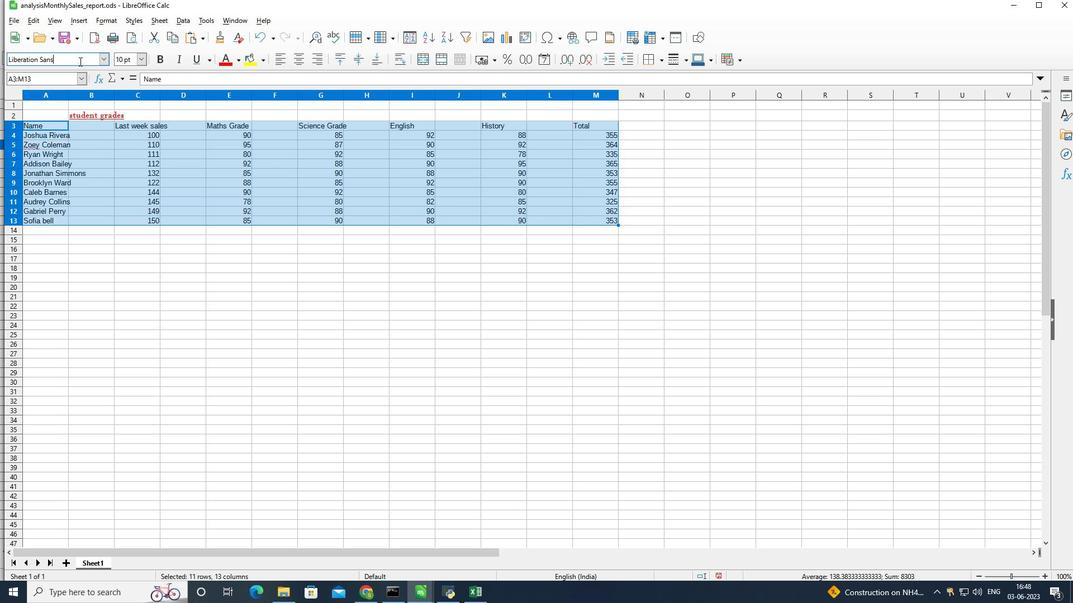 
Action: Key pressed <Key.backspace><Key.backspace><Key.backspace><Key.backspace><Key.backspace><Key.backspace><Key.backspace><Key.backspace><Key.backspace><Key.backspace><Key.backspace><Key.backspace><Key.backspace><Key.backspace><Key.backspace><Key.backspace><Key.backspace><Key.backspace><Key.backspace><Key.backspace><Key.shift>Californian<Key.enter>
Screenshot: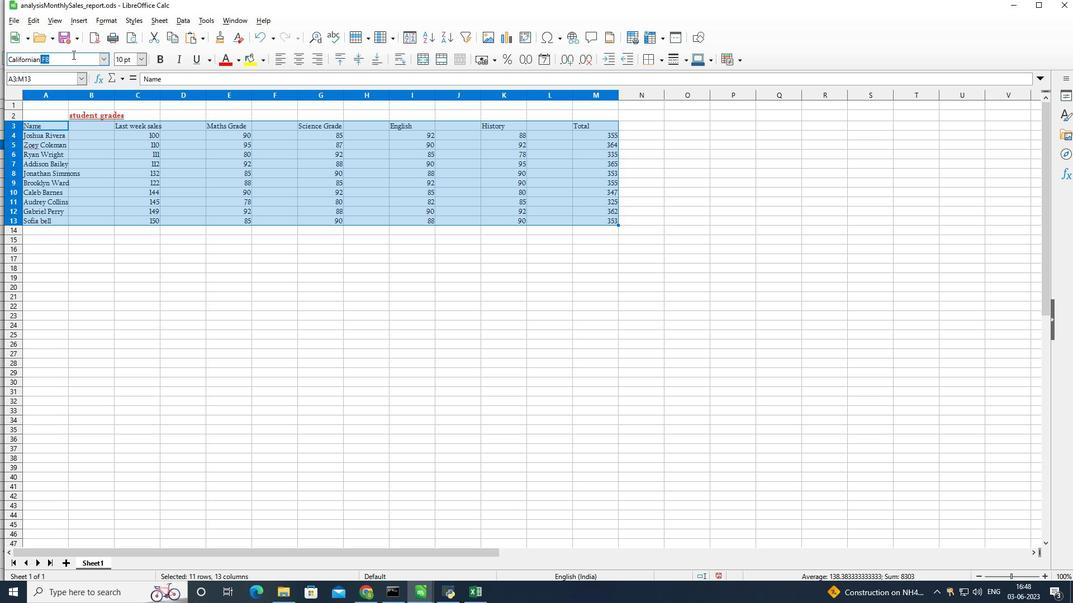 
Action: Mouse moved to (139, 58)
Screenshot: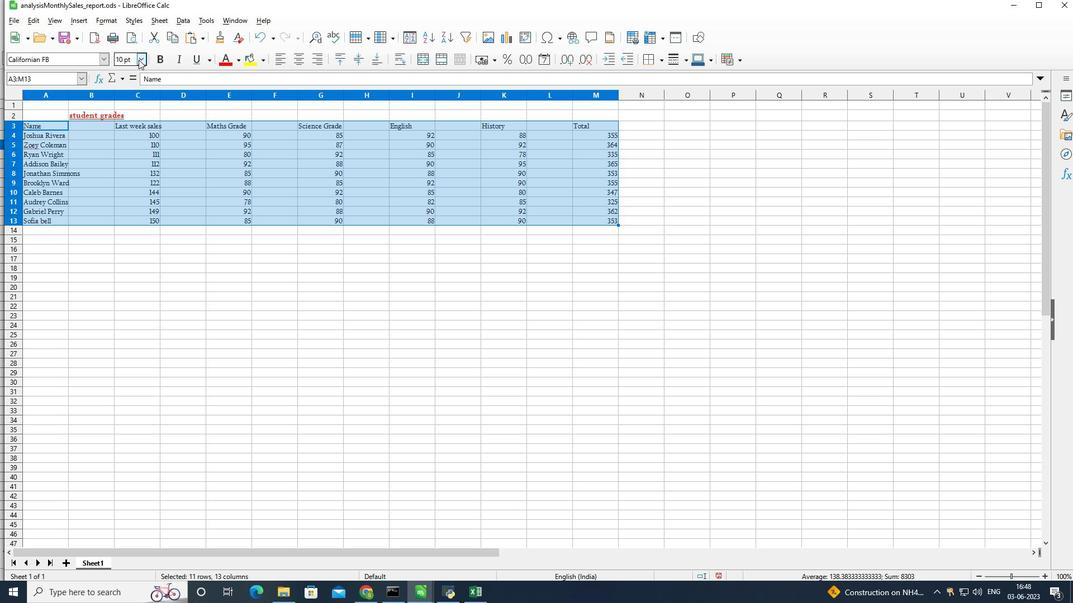 
Action: Mouse pressed left at (139, 58)
Screenshot: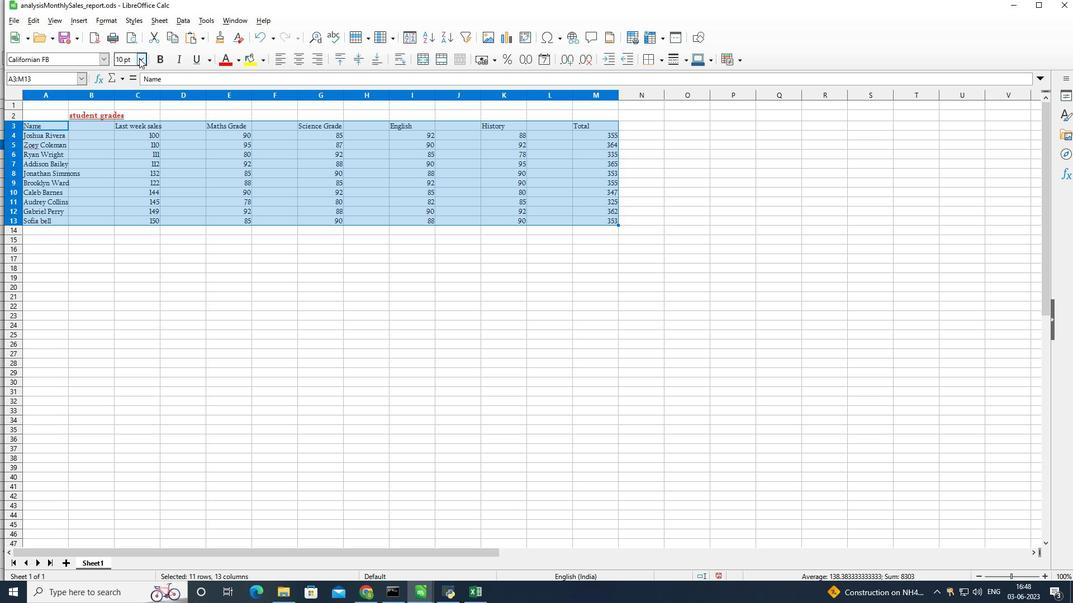 
Action: Mouse moved to (117, 136)
Screenshot: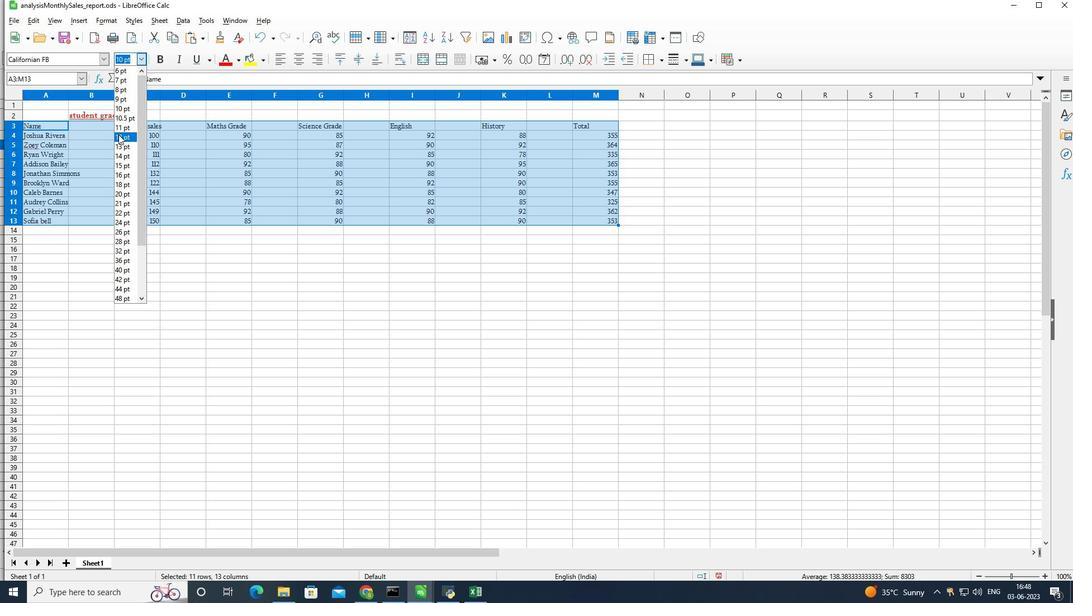 
Action: Mouse pressed left at (117, 136)
Screenshot: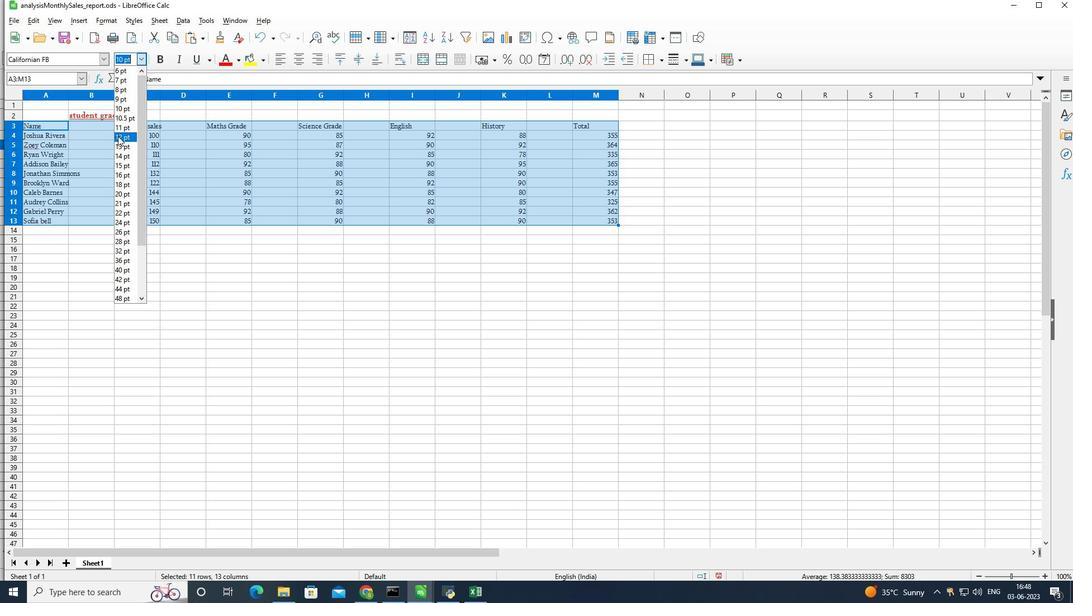 
Action: Mouse moved to (317, 60)
Screenshot: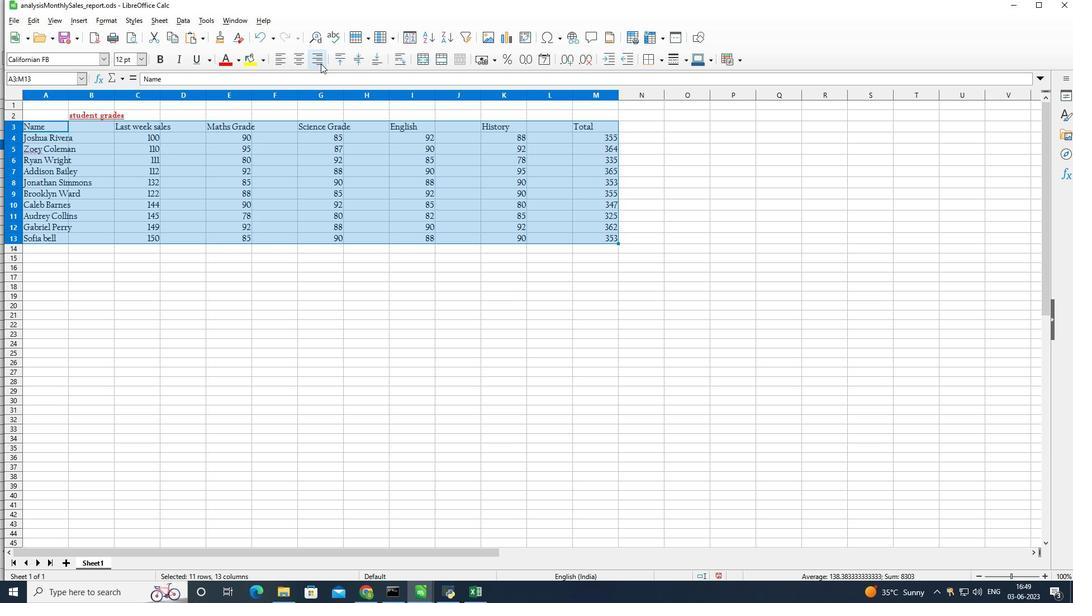 
Action: Mouse pressed left at (317, 60)
Screenshot: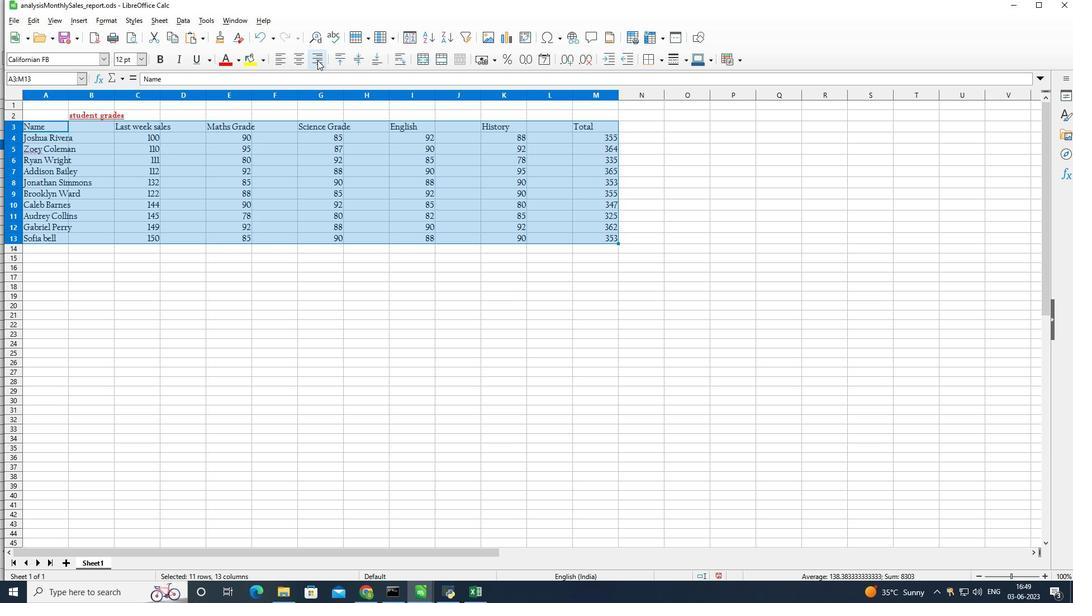 
Action: Mouse moved to (229, 183)
Screenshot: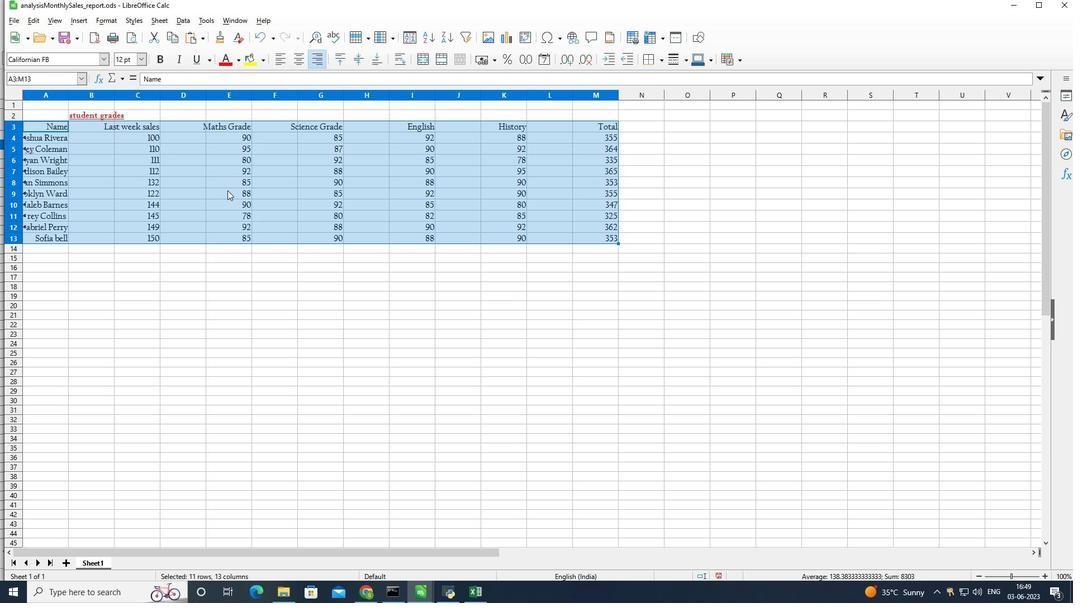
Action: Mouse pressed left at (229, 183)
Screenshot: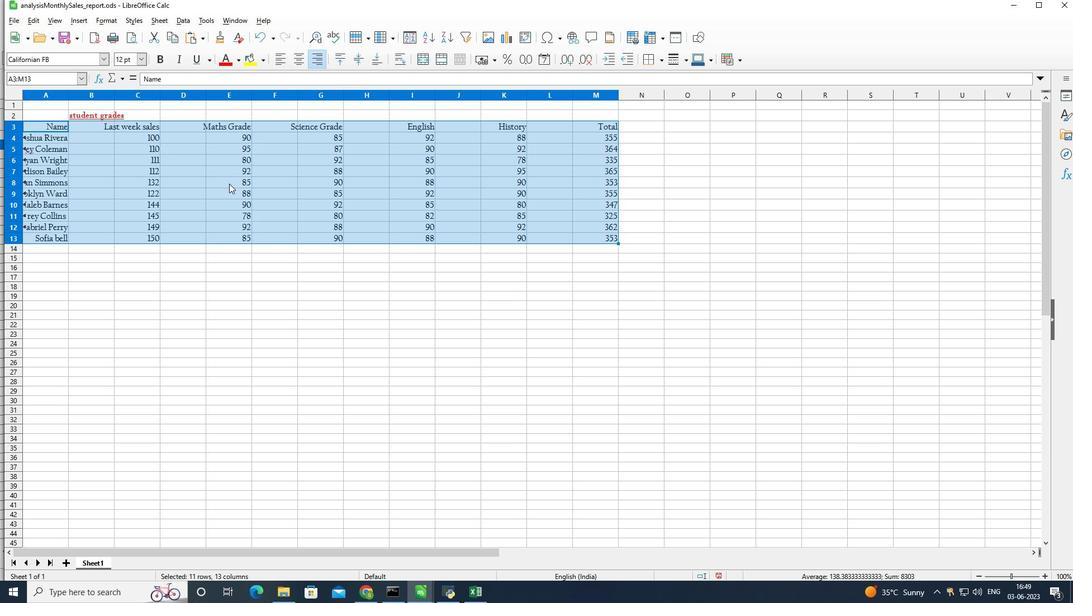 
Action: Mouse moved to (106, 116)
Screenshot: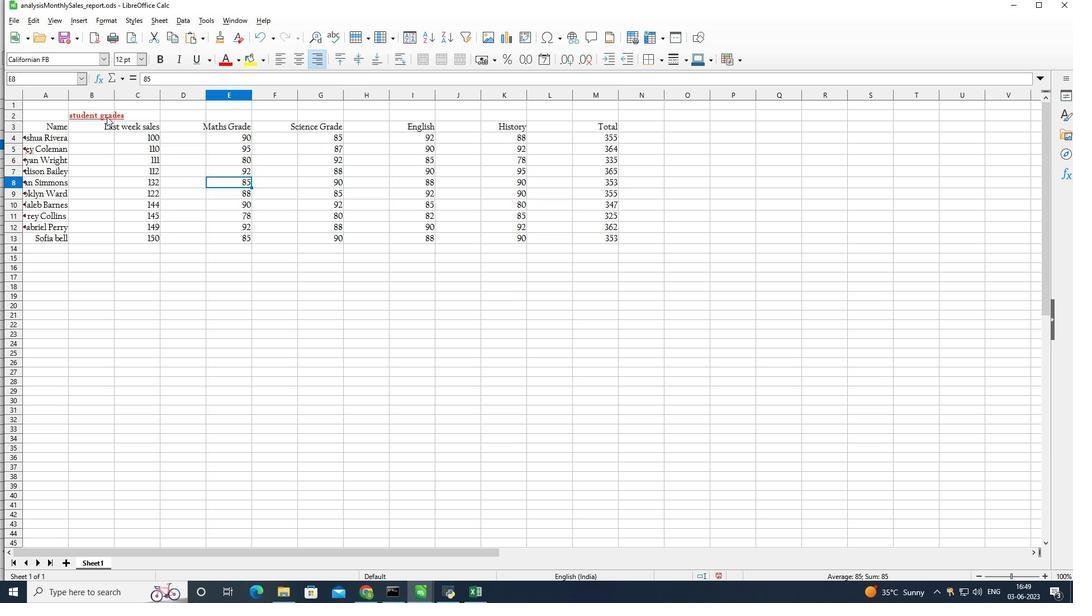
Action: Mouse pressed left at (106, 116)
Screenshot: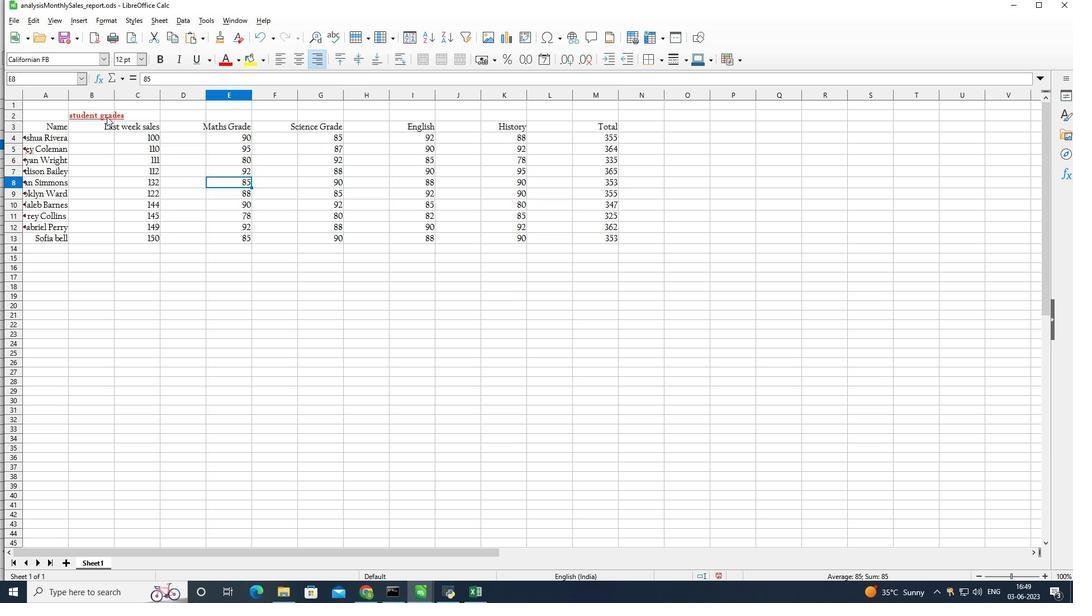 
Action: Mouse pressed left at (106, 116)
Screenshot: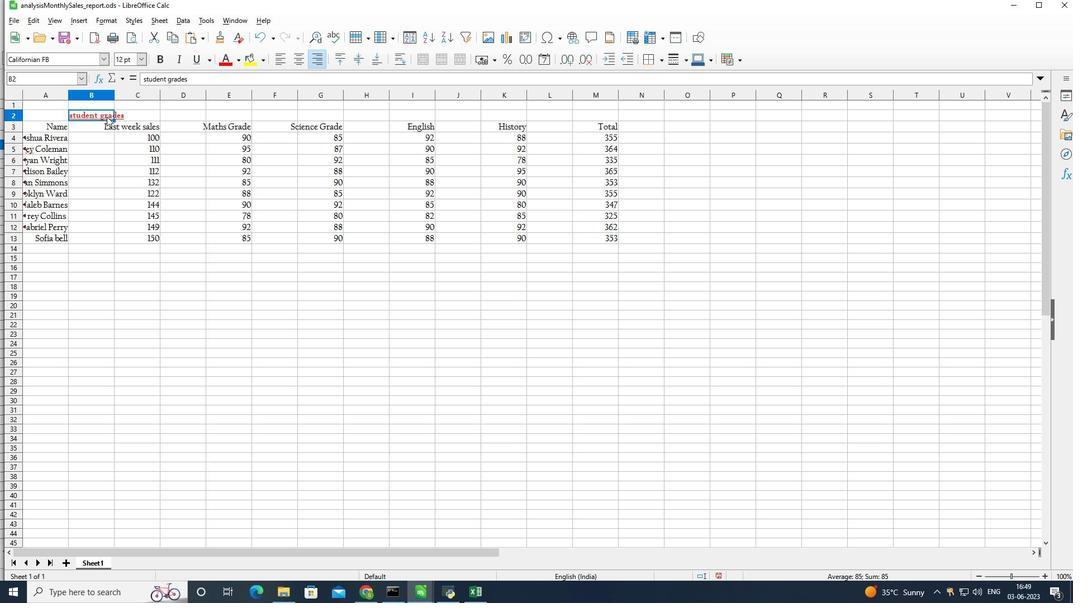 
Action: Mouse pressed left at (106, 116)
Screenshot: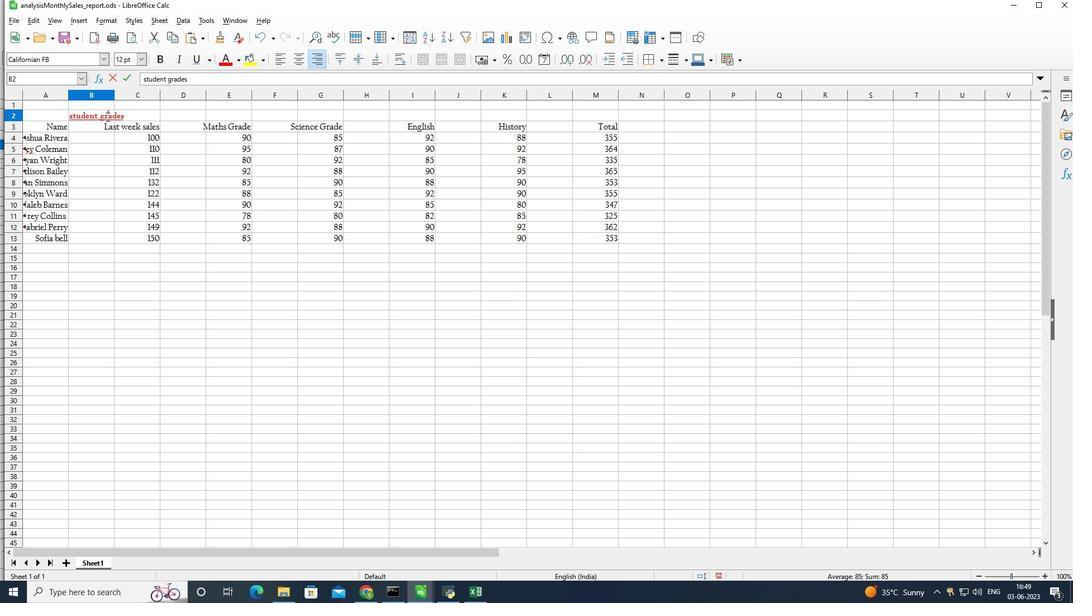 
Action: Mouse moved to (106, 116)
Screenshot: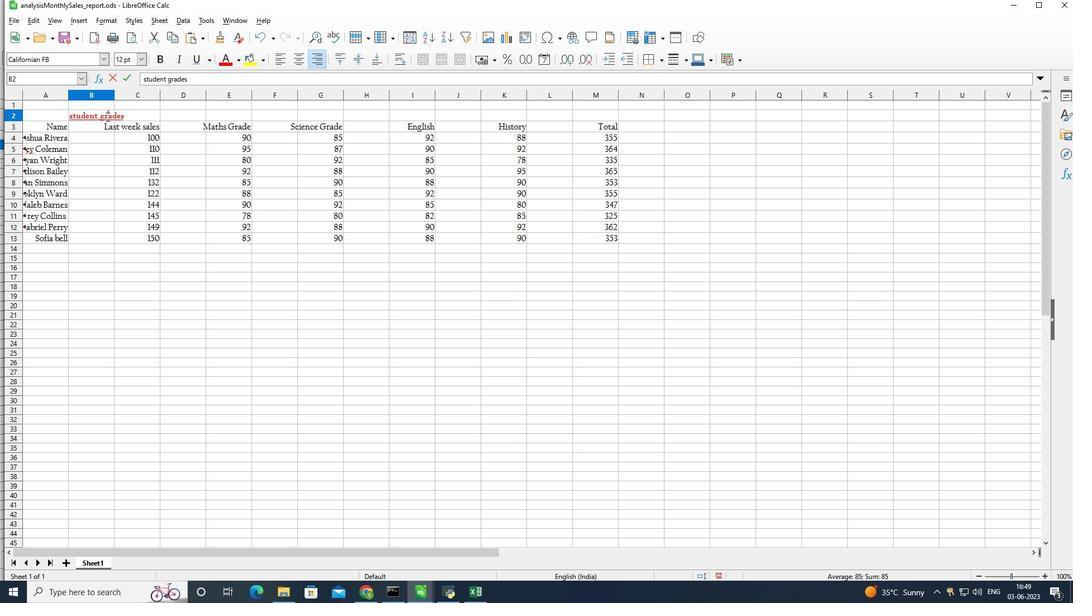 
Action: Mouse pressed left at (106, 116)
Screenshot: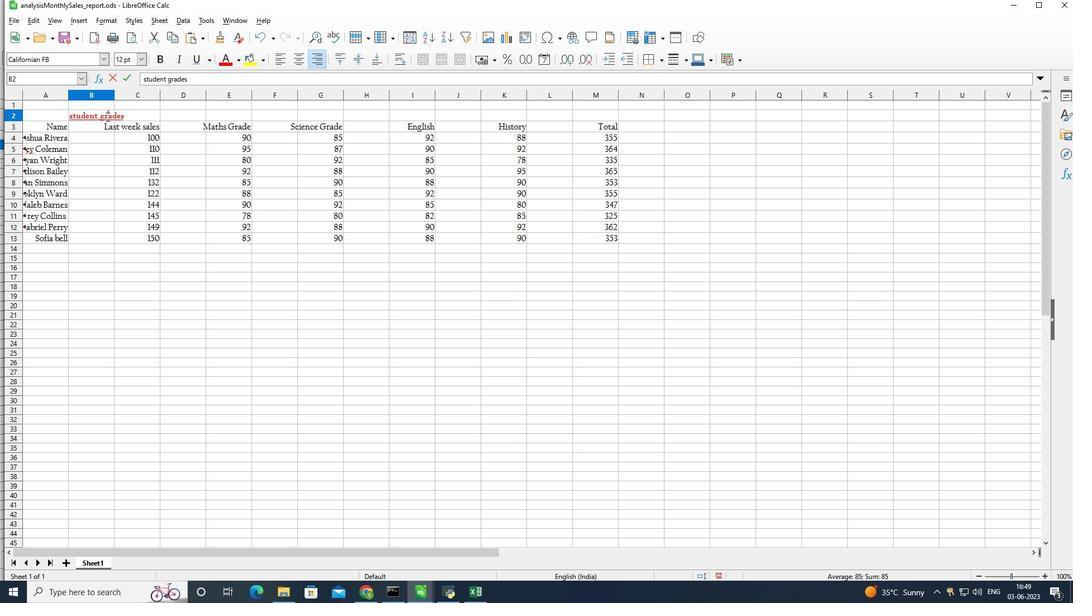 
Action: Mouse pressed left at (106, 116)
Screenshot: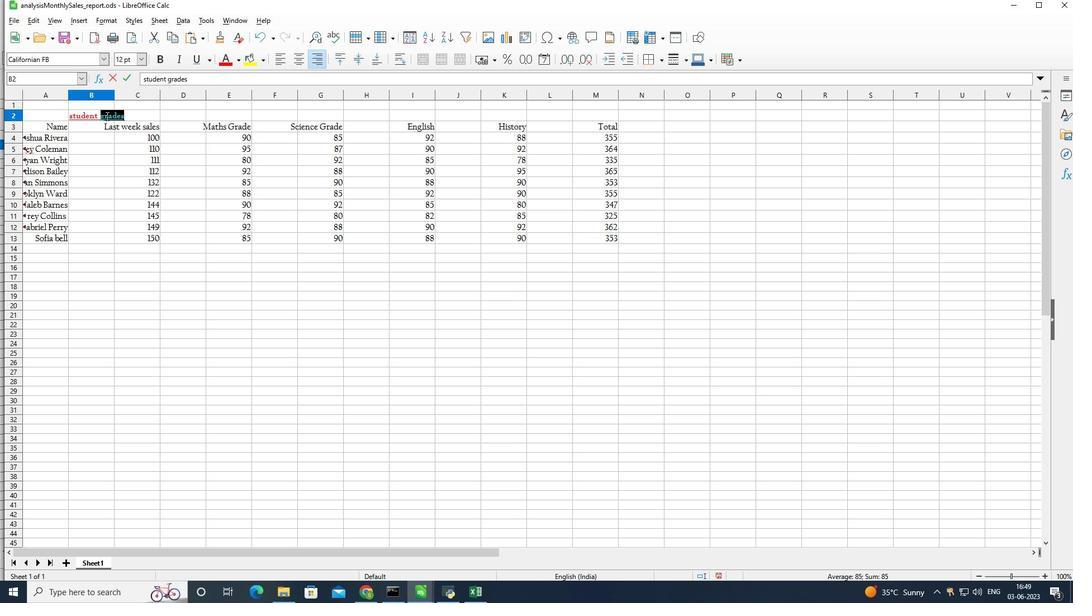 
Action: Mouse moved to (324, 58)
Screenshot: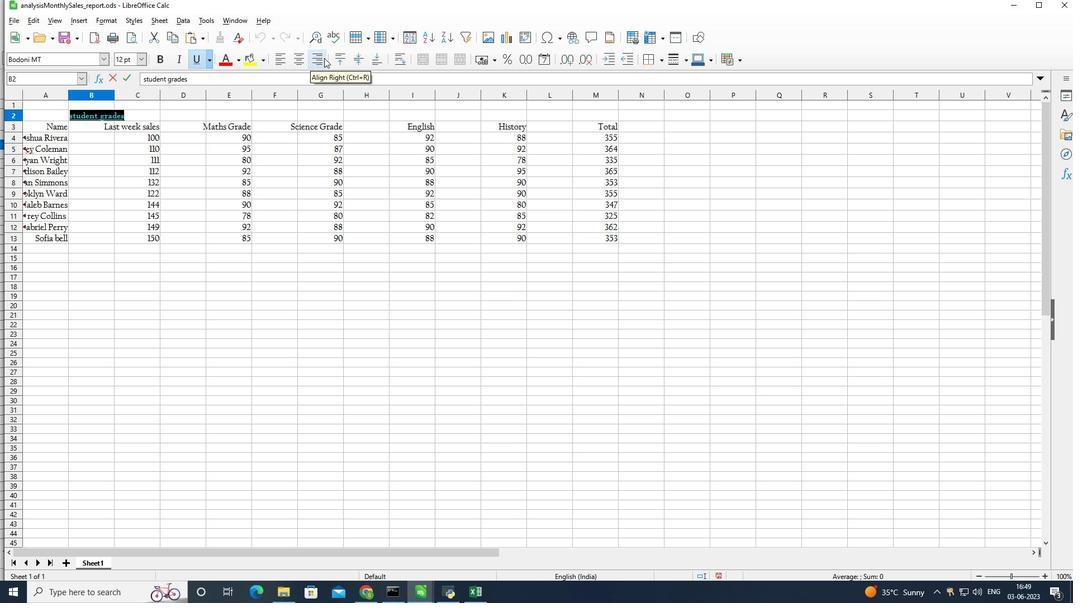 
Action: Mouse pressed left at (324, 58)
Screenshot: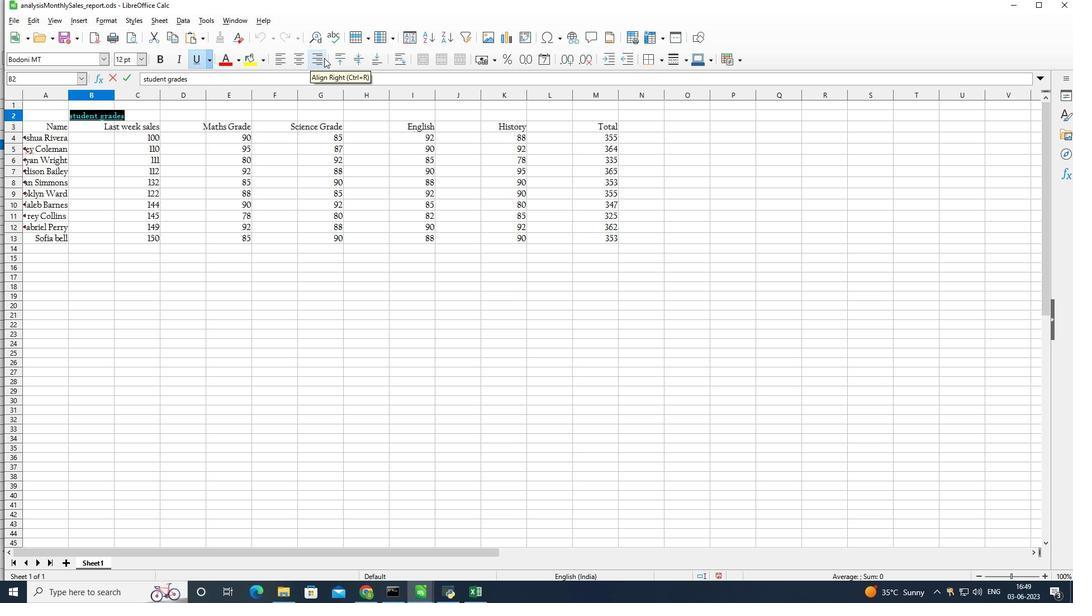 
Action: Mouse moved to (143, 52)
Screenshot: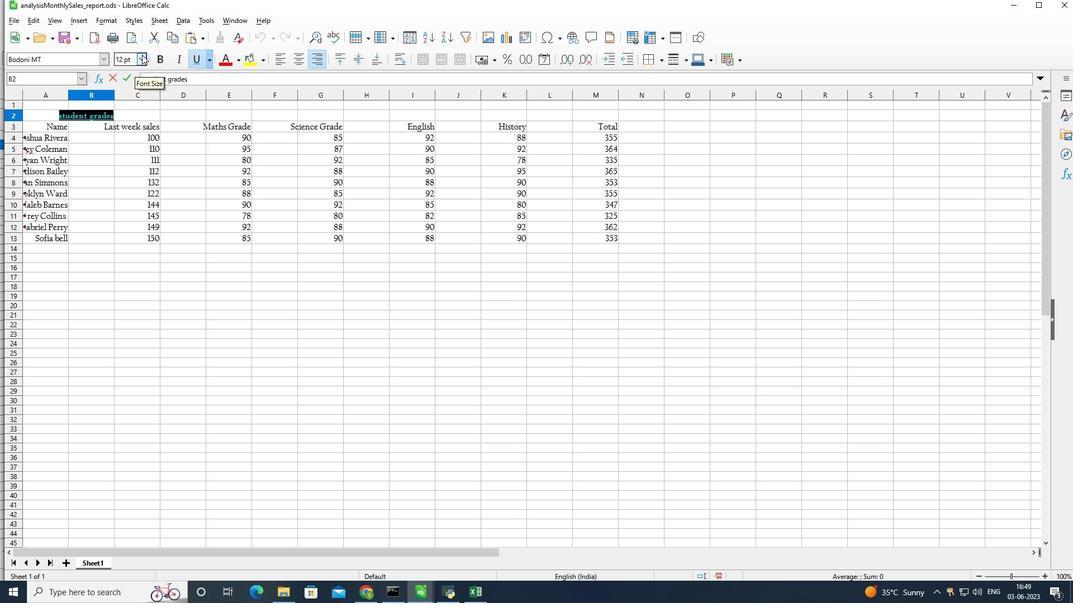 
Action: Mouse pressed left at (143, 52)
Screenshot: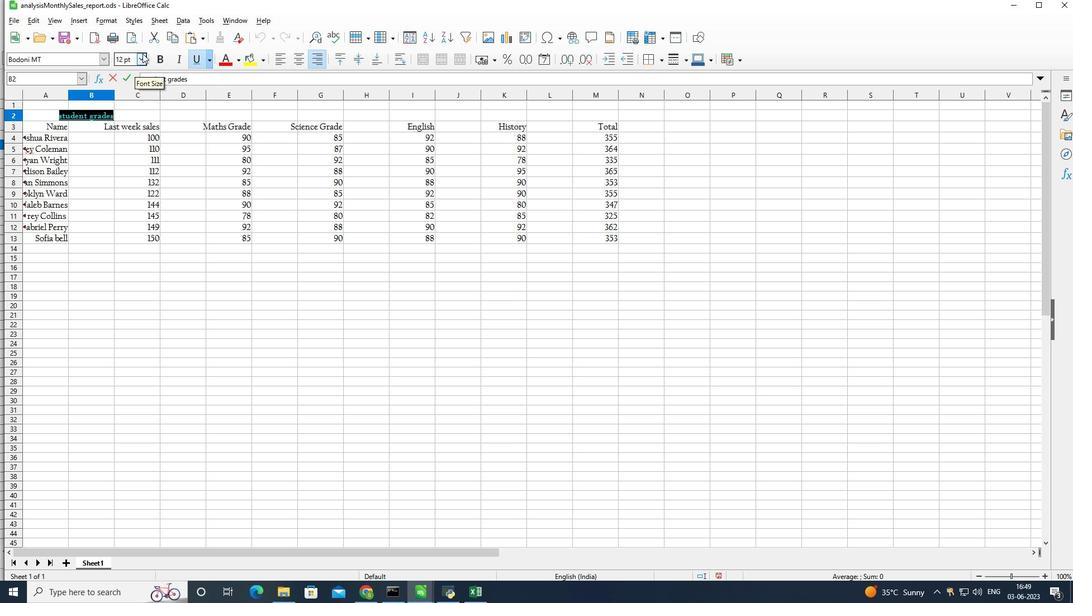 
Action: Mouse moved to (209, 285)
Screenshot: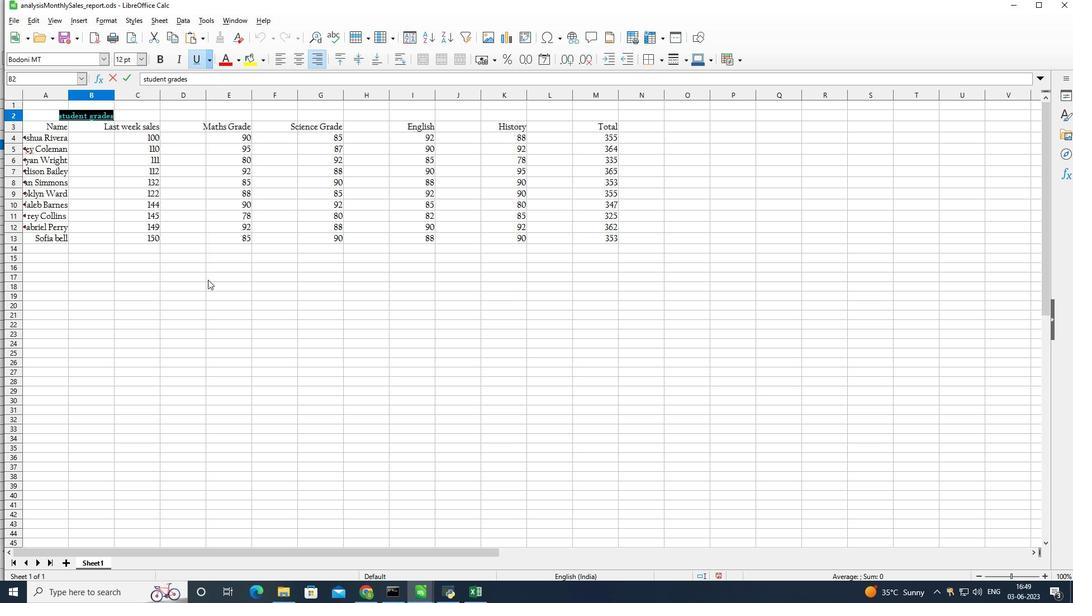 
Action: Mouse pressed left at (209, 285)
Screenshot: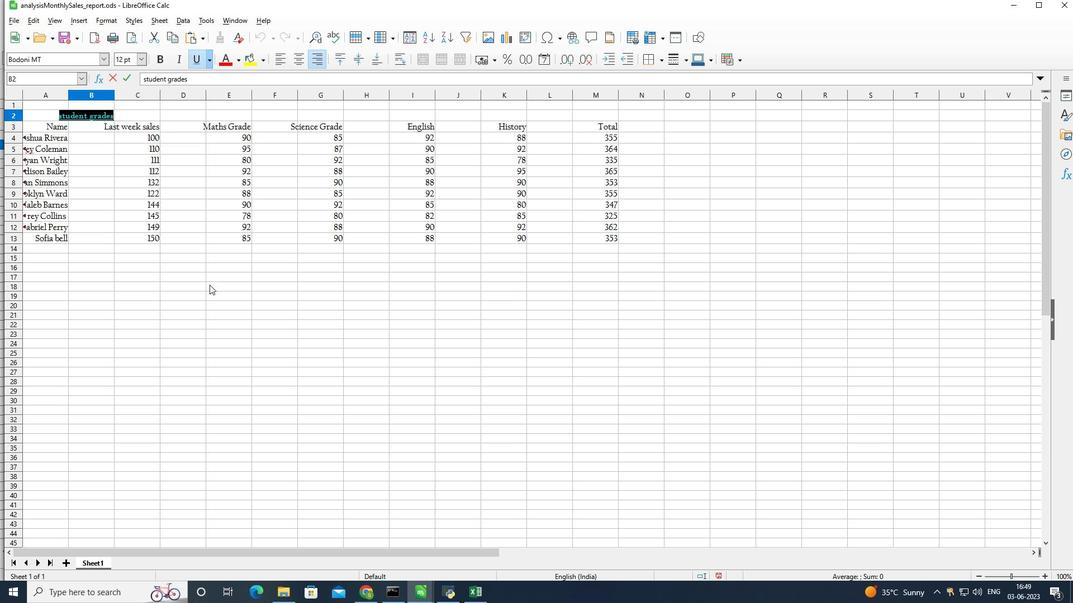 
Action: Mouse moved to (226, 274)
Screenshot: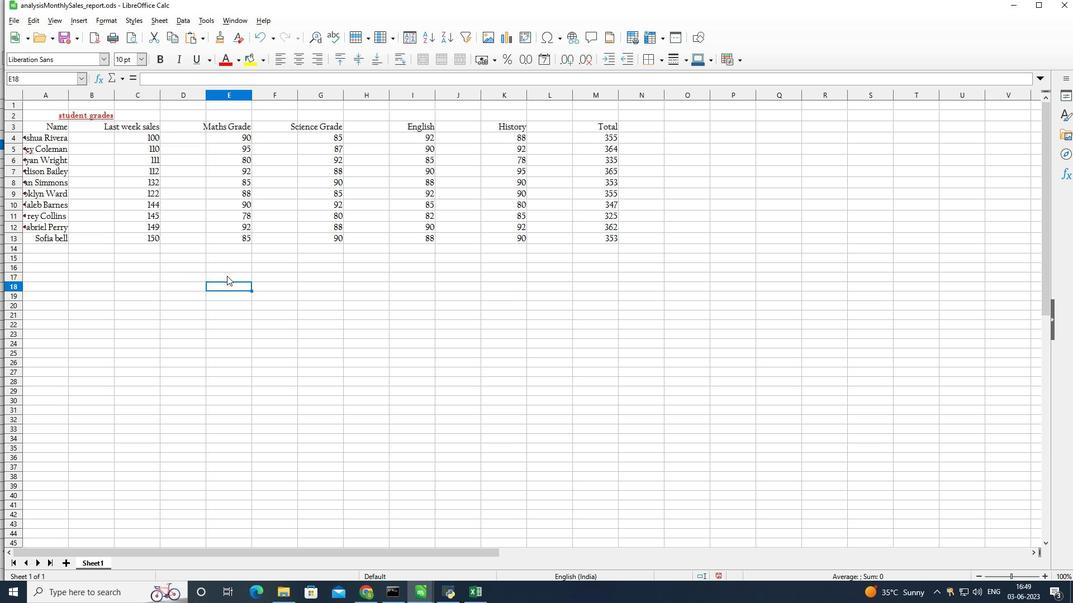 
Action: Key pressed ctrl+S
Screenshot: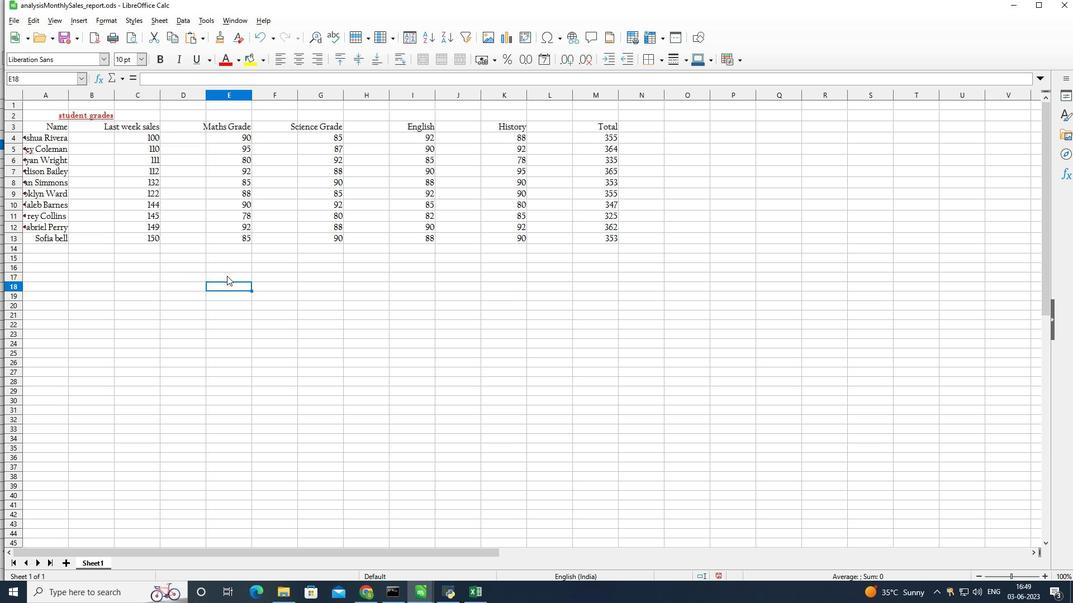 
Action: Mouse moved to (296, 247)
Screenshot: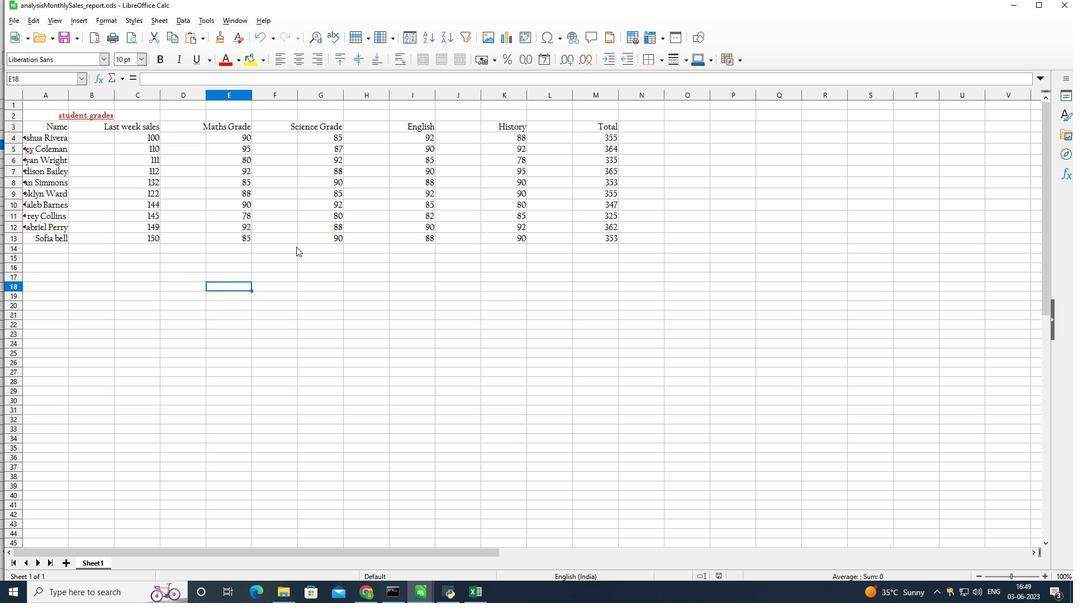 
